 Task: Send an email with the signature Amber Rodriguez with the subject 'Thank you' and the message 'I appreciate your time and attention to this matter.' from softage.1@softage.net to softage.10@softage.net with an attached document Statement_of_work.docx and move the email from Sent Items to the folder Photos
Action: Mouse moved to (82, 122)
Screenshot: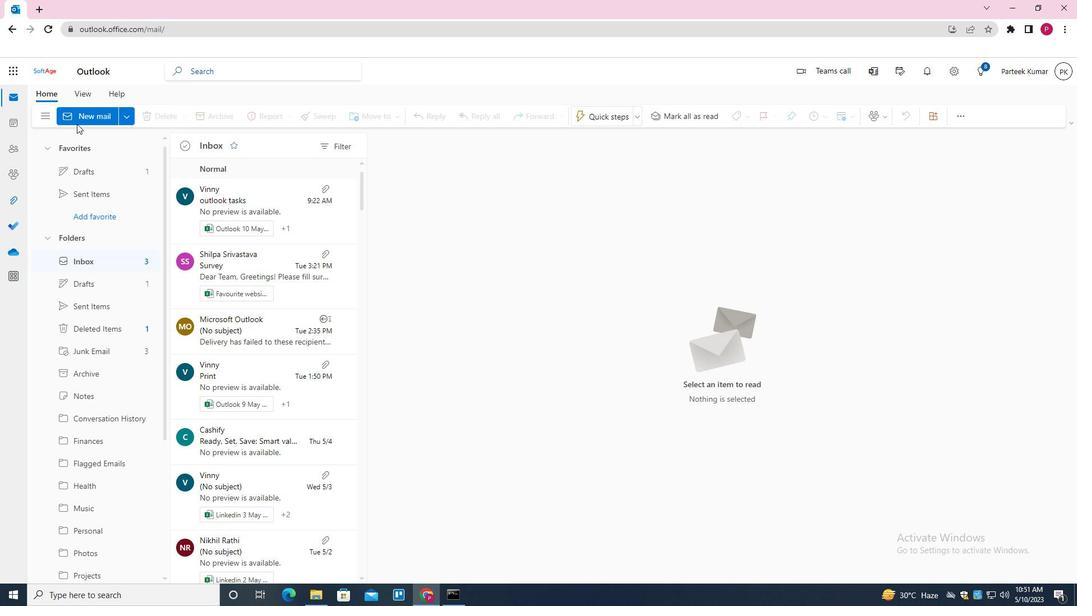 
Action: Mouse pressed left at (82, 122)
Screenshot: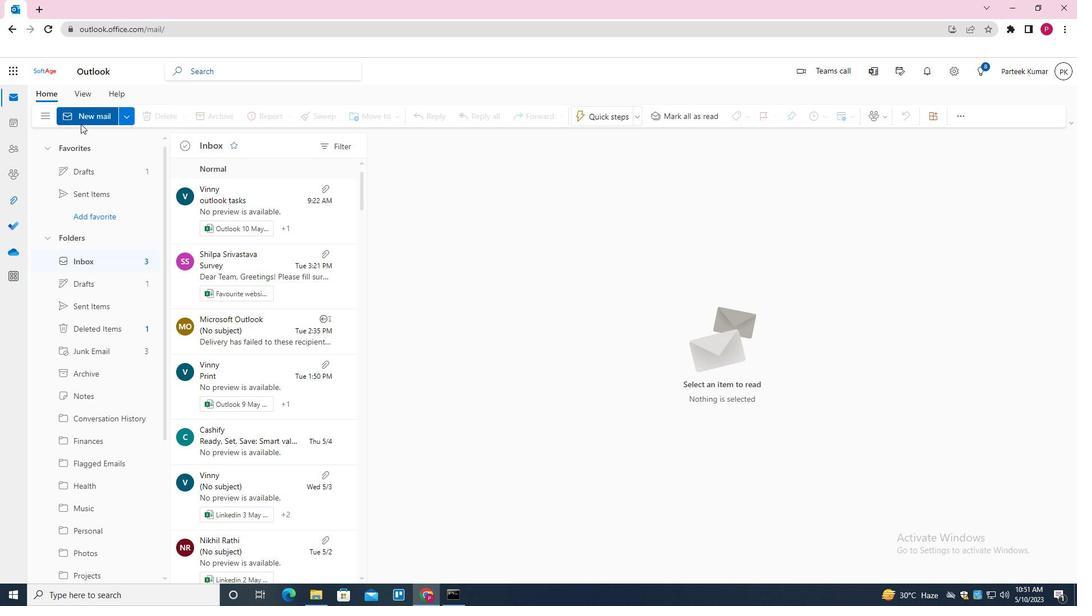 
Action: Mouse moved to (430, 273)
Screenshot: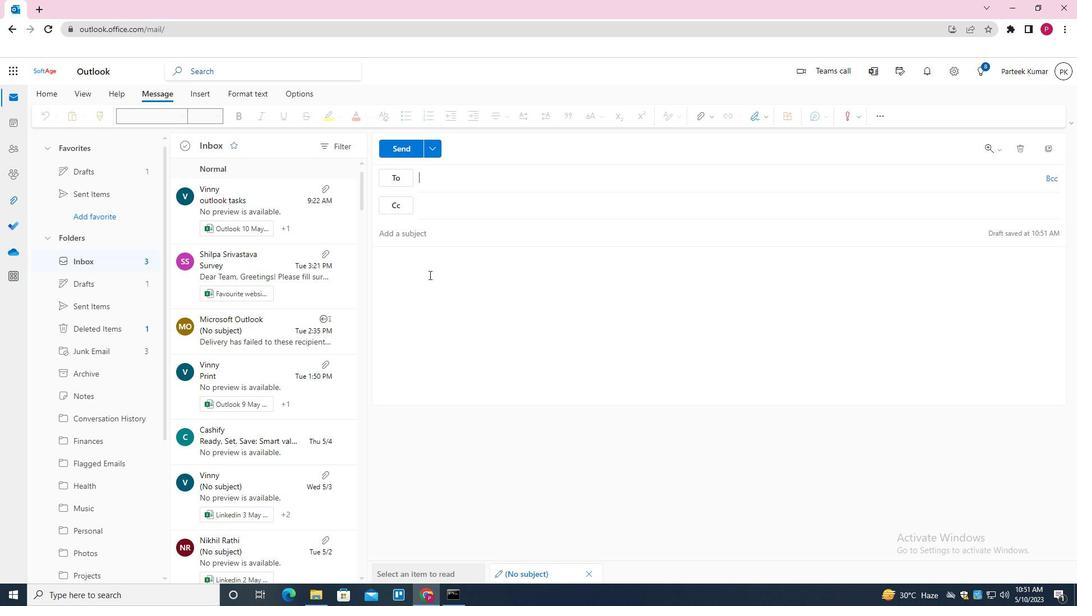 
Action: Mouse pressed left at (430, 273)
Screenshot: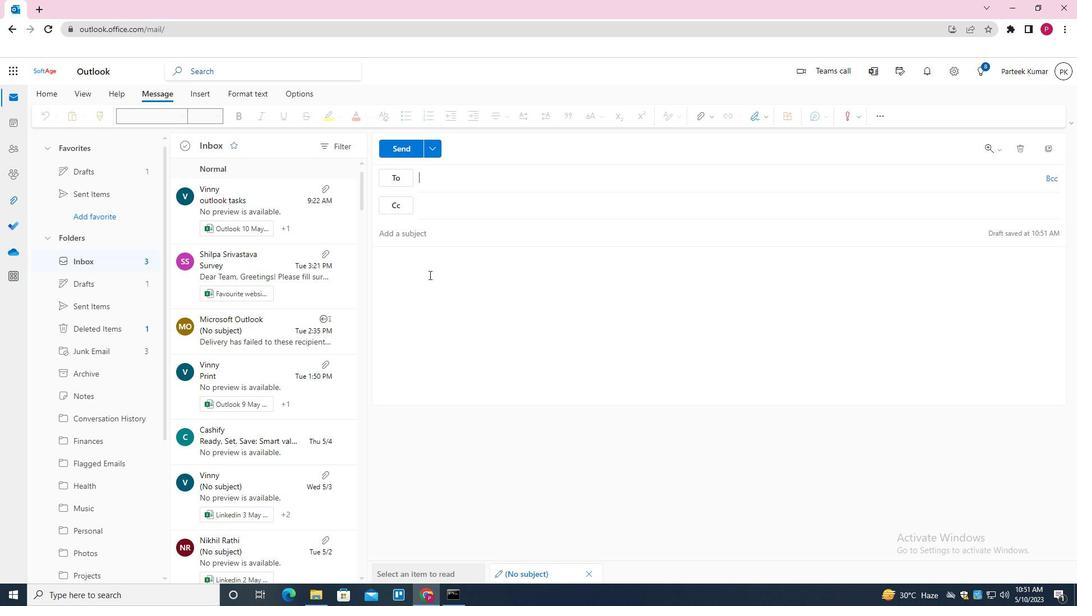 
Action: Mouse moved to (763, 116)
Screenshot: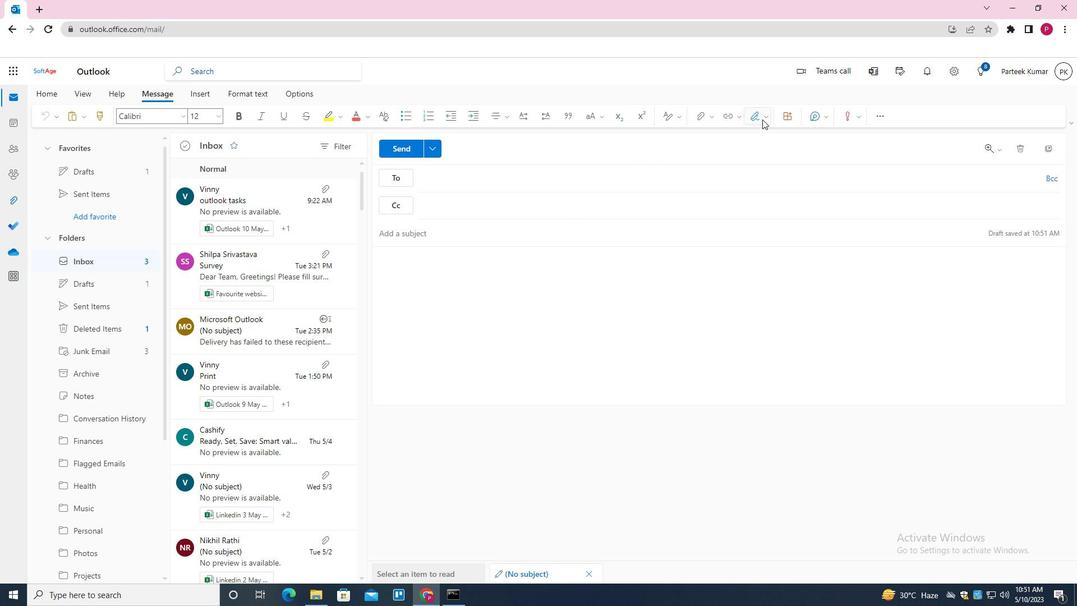
Action: Mouse pressed left at (763, 116)
Screenshot: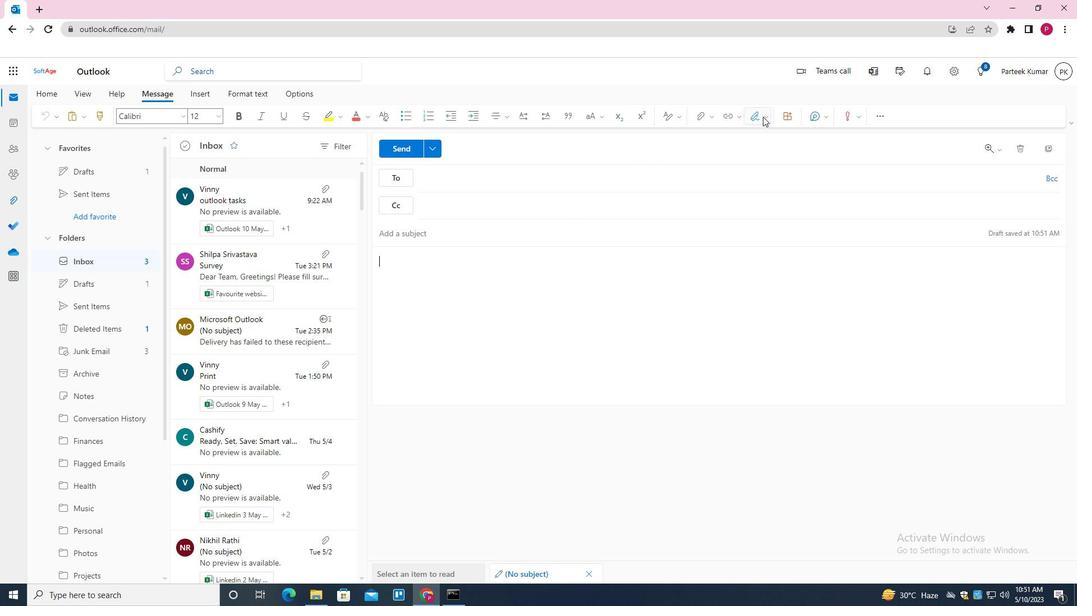
Action: Mouse moved to (727, 308)
Screenshot: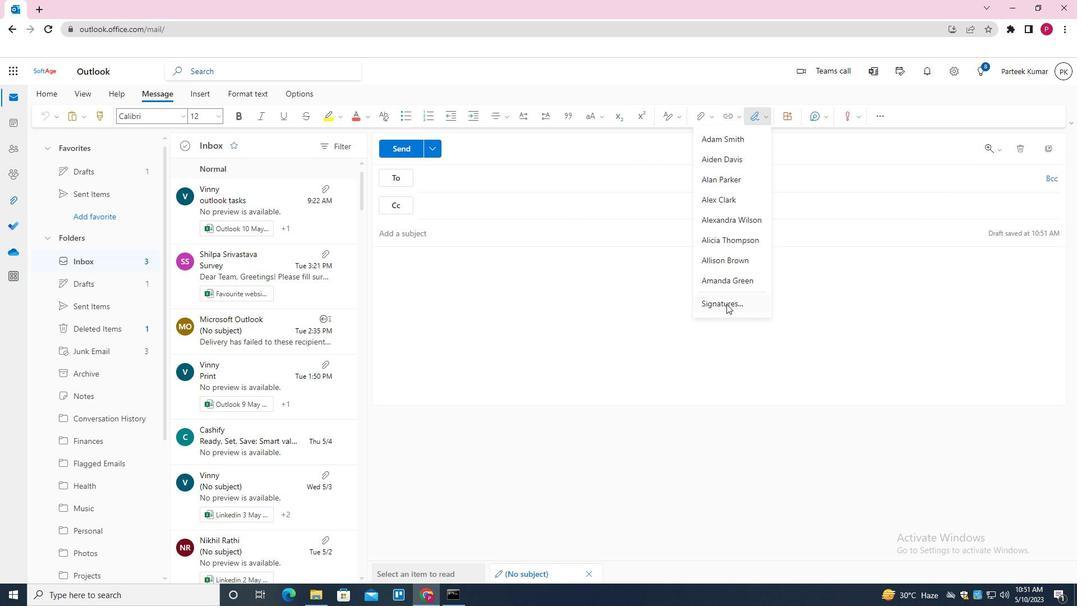 
Action: Mouse pressed left at (727, 308)
Screenshot: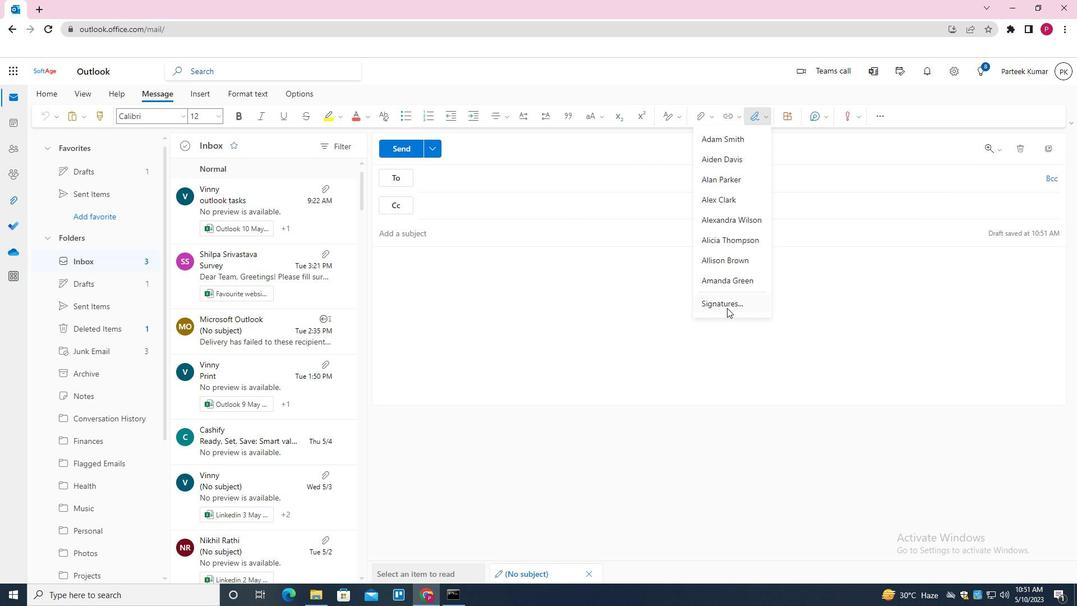 
Action: Mouse moved to (459, 183)
Screenshot: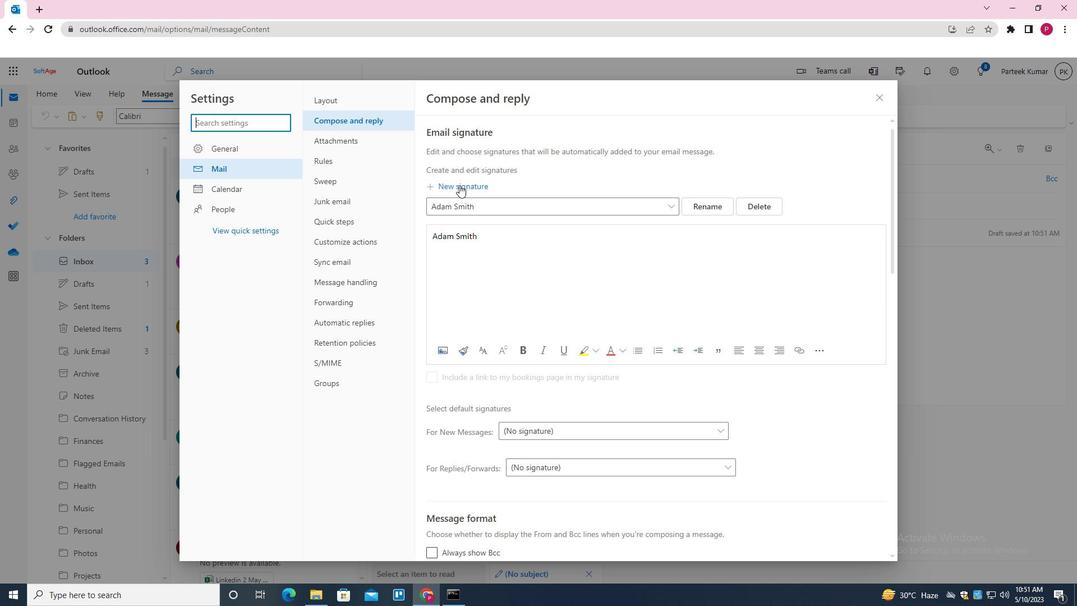 
Action: Mouse pressed left at (459, 183)
Screenshot: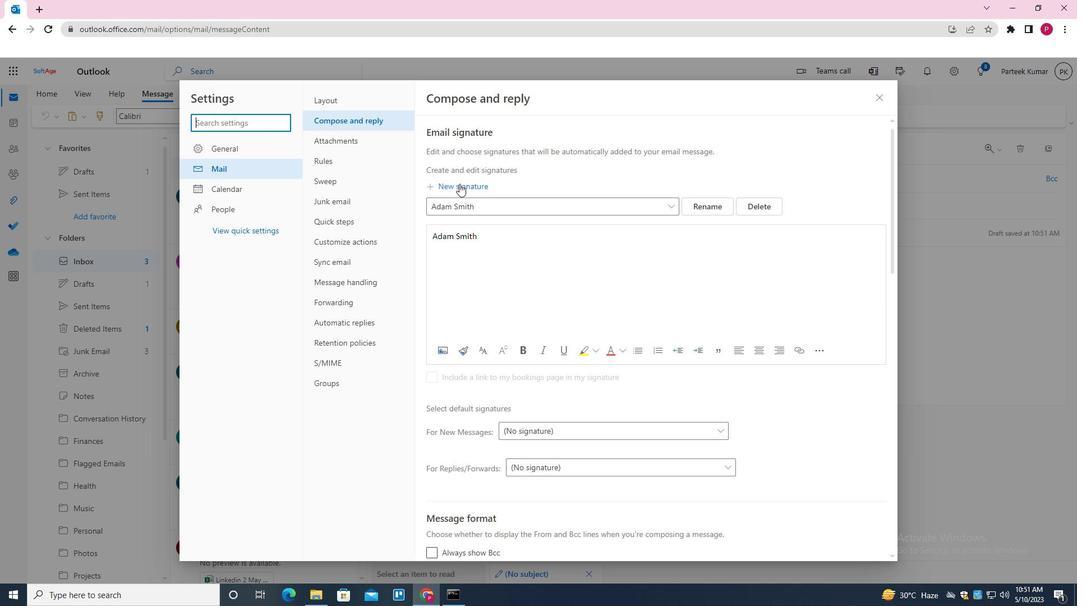 
Action: Mouse moved to (475, 202)
Screenshot: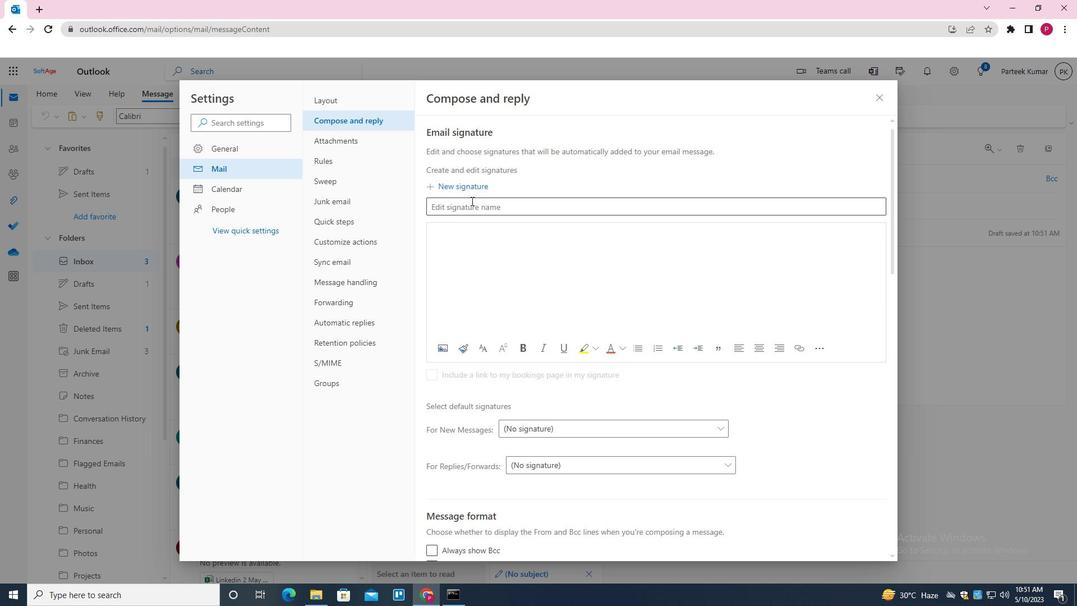 
Action: Mouse pressed left at (475, 202)
Screenshot: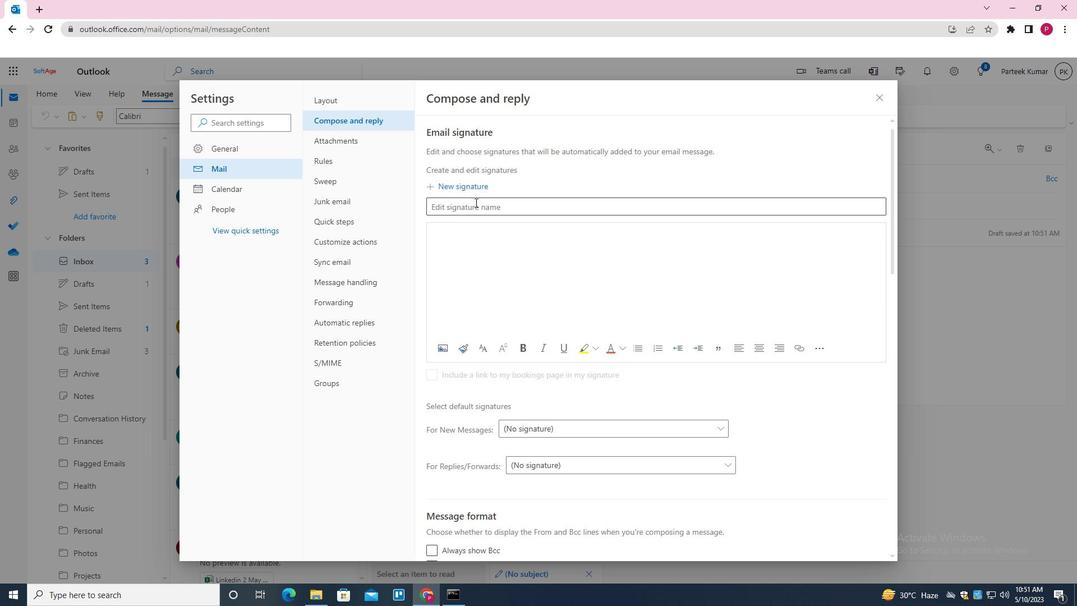
Action: Key pressed <Key.shift>ANM<Key.backspace><Key.backspace>MBER<Key.space><Key.shift><Key.shift><Key.shift><Key.shift><Key.shift><Key.shift><Key.shift><Key.shift>RODRIGUEZ
Screenshot: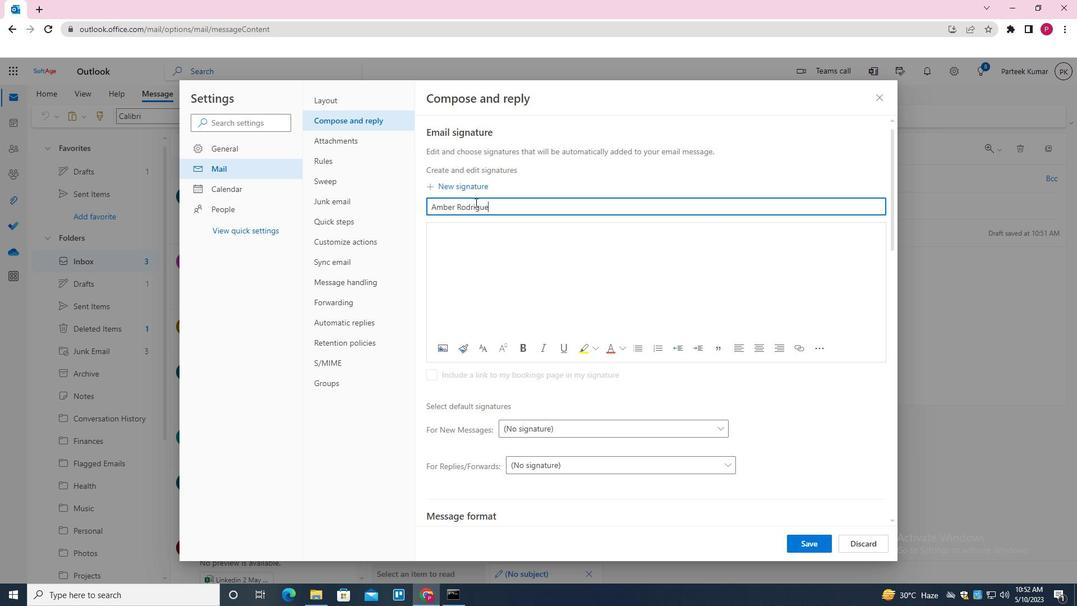 
Action: Mouse moved to (470, 254)
Screenshot: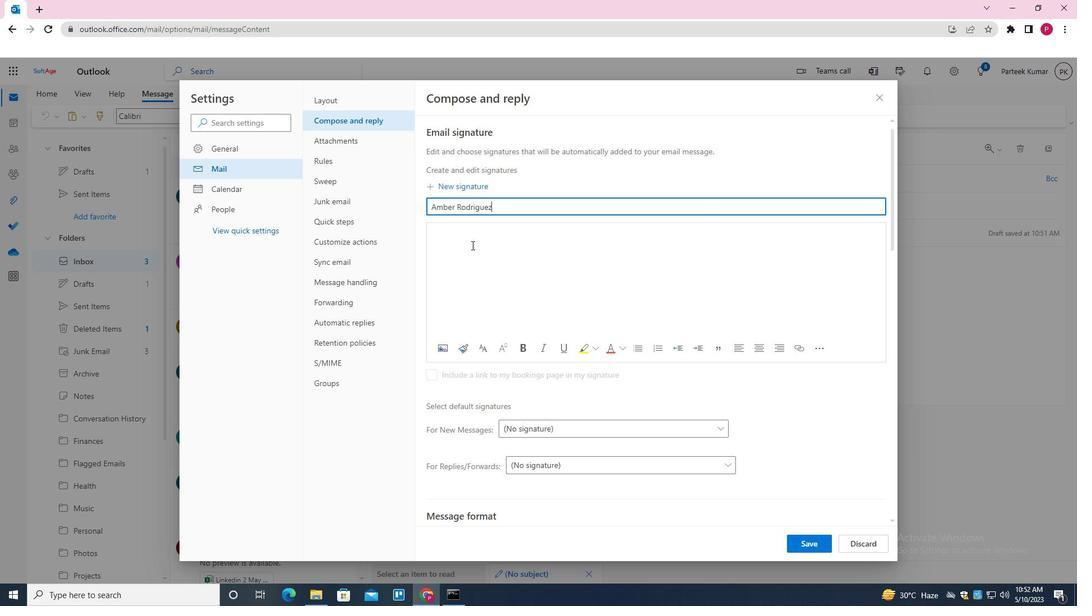 
Action: Mouse pressed left at (470, 254)
Screenshot: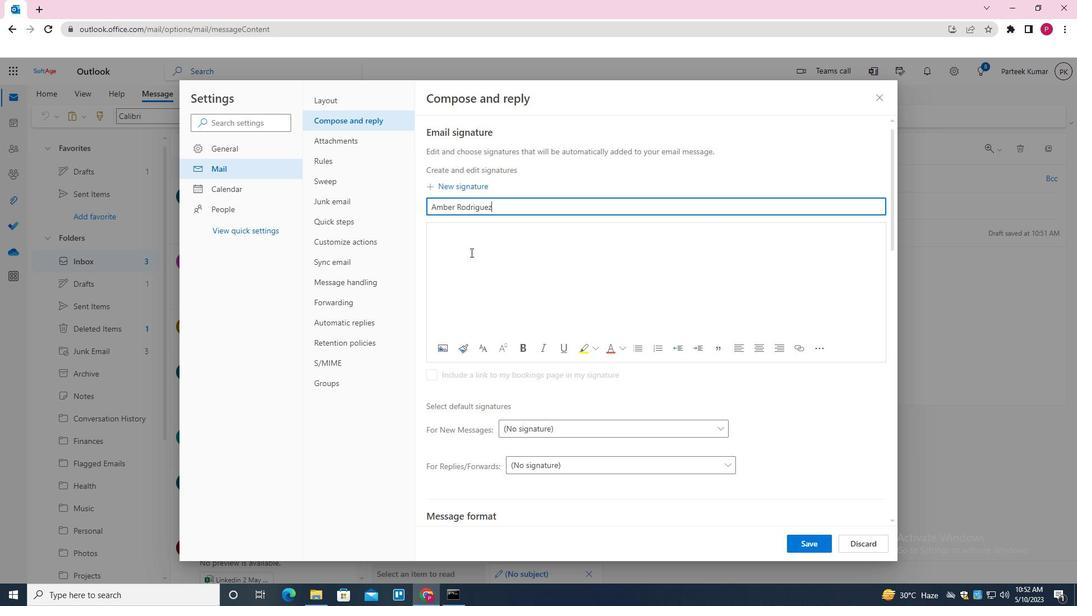 
Action: Key pressed <Key.shift>AMBER<Key.space><Key.shift>RODRIGUEX<Key.backspace>Z
Screenshot: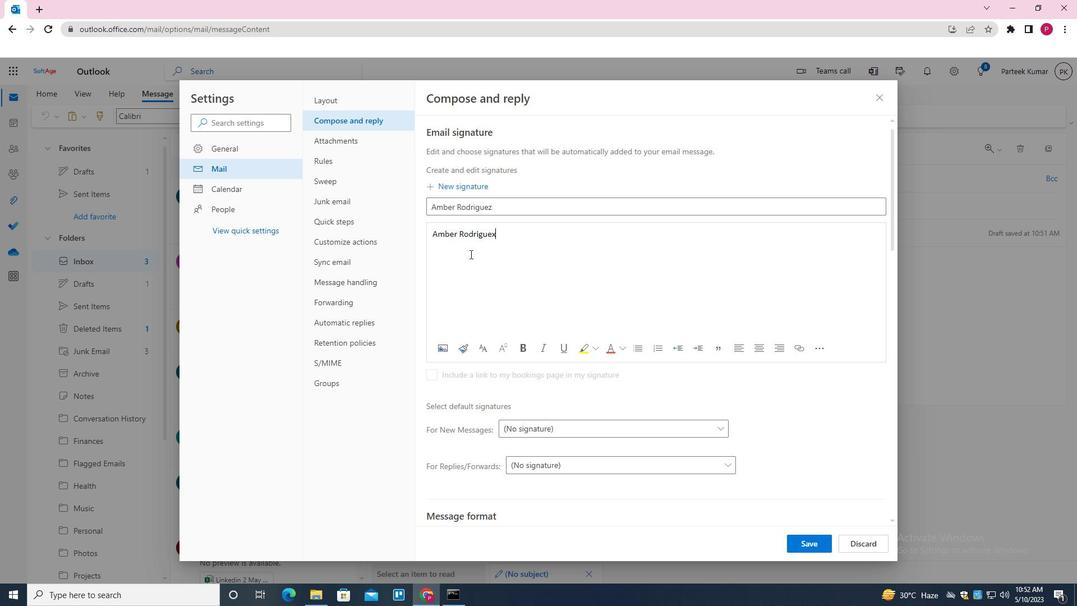 
Action: Mouse moved to (811, 549)
Screenshot: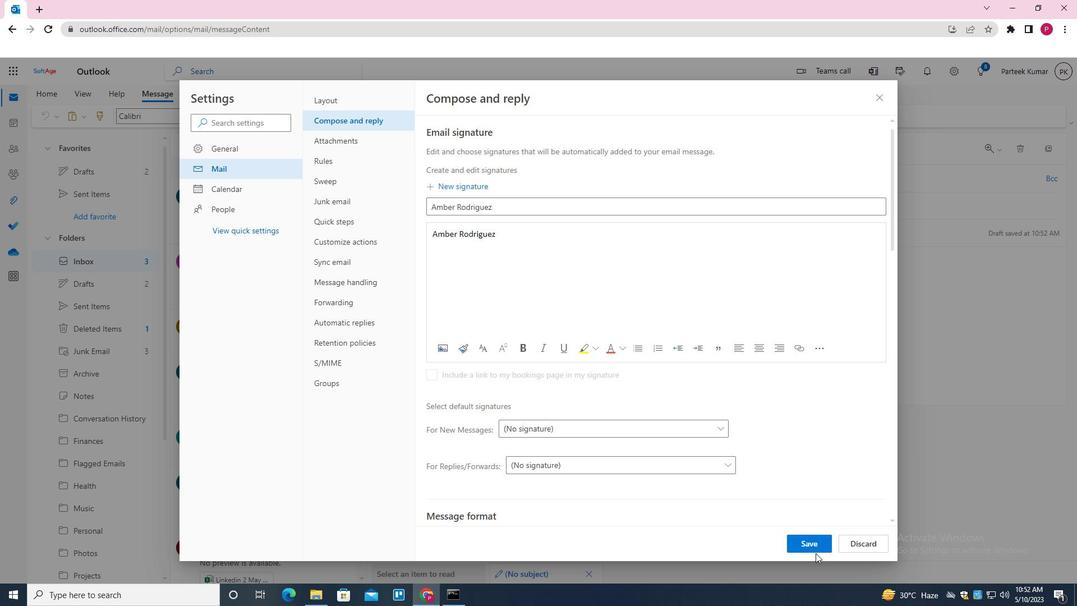 
Action: Mouse pressed left at (811, 549)
Screenshot: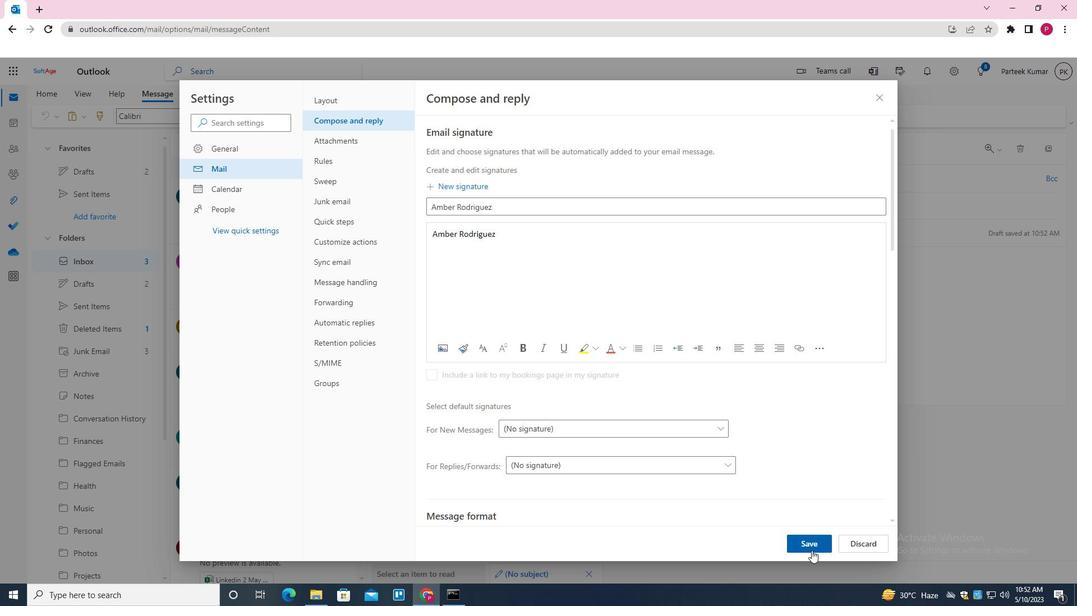 
Action: Mouse moved to (882, 96)
Screenshot: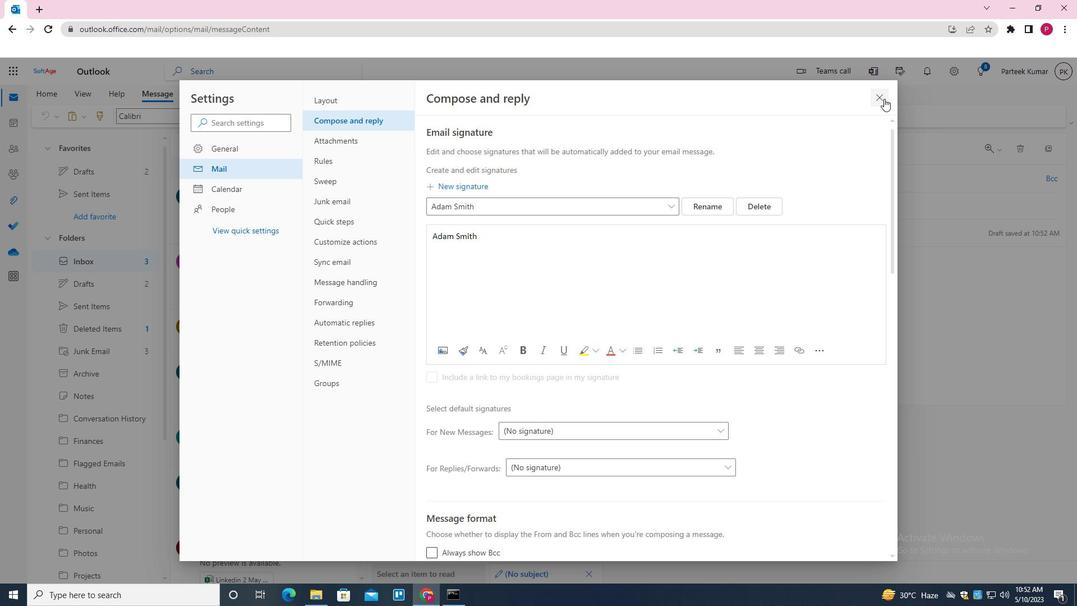 
Action: Mouse pressed left at (882, 96)
Screenshot: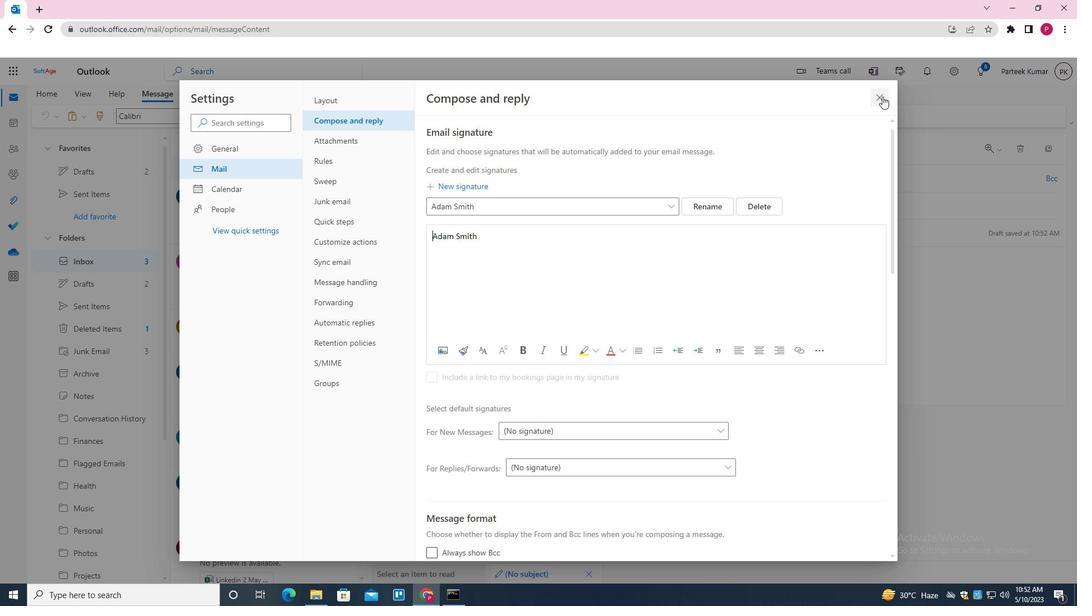 
Action: Mouse moved to (581, 262)
Screenshot: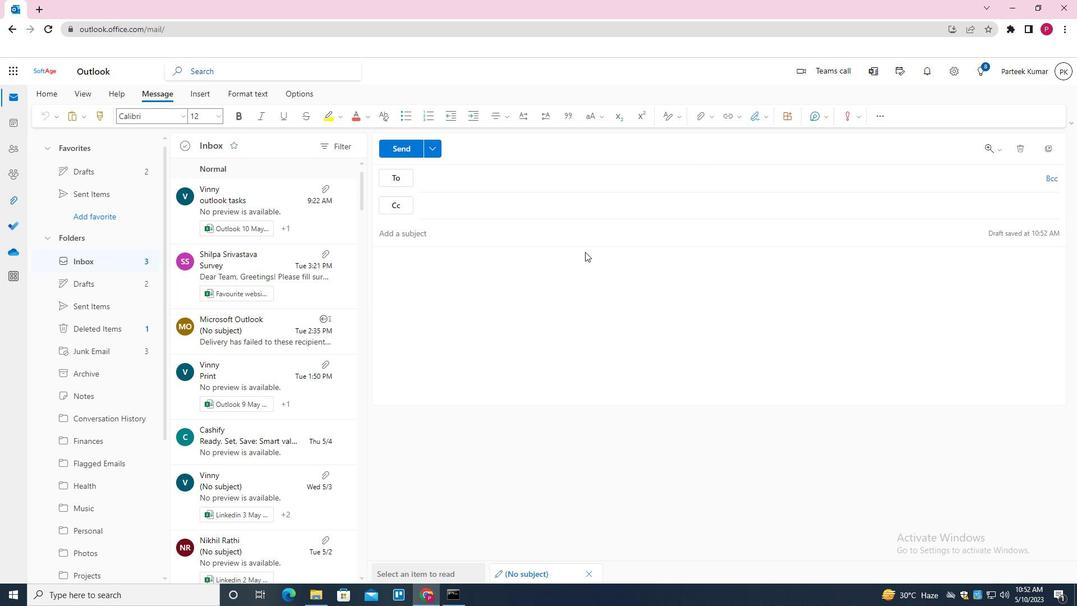 
Action: Mouse pressed left at (581, 262)
Screenshot: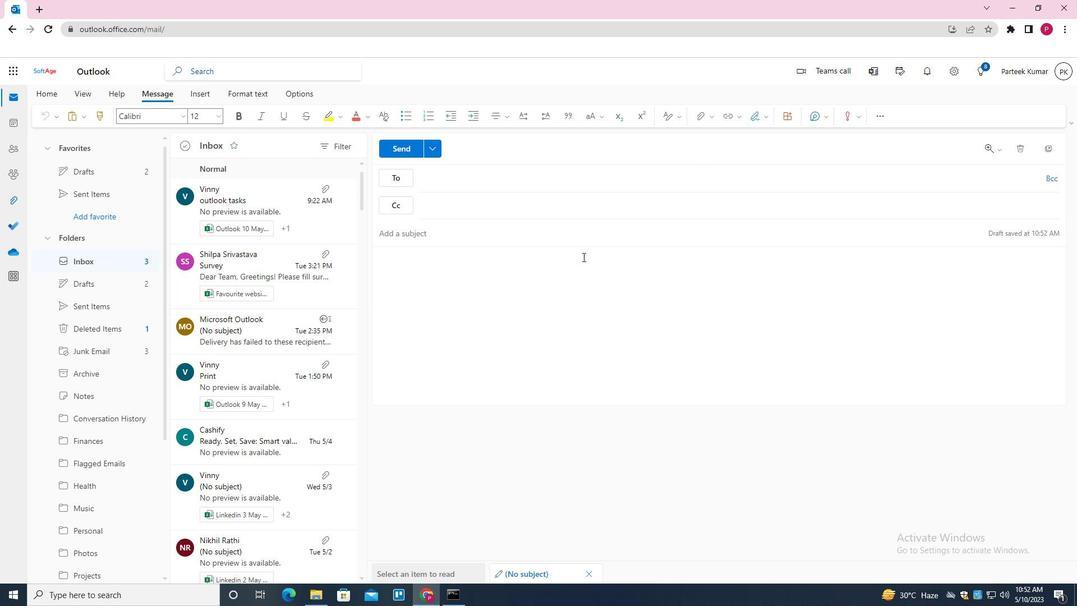 
Action: Mouse moved to (765, 118)
Screenshot: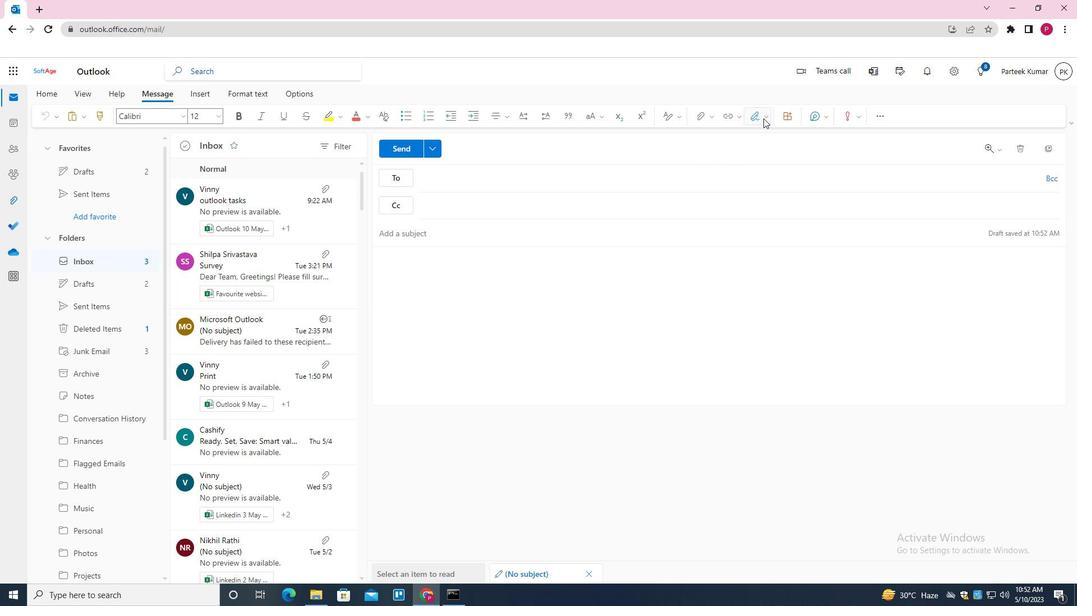 
Action: Mouse pressed left at (765, 118)
Screenshot: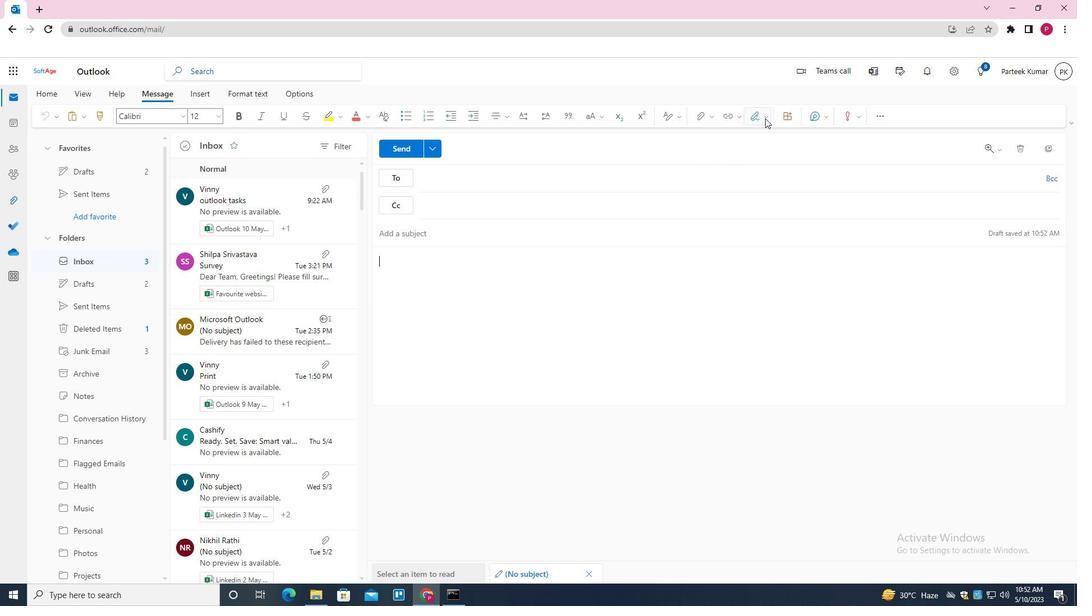
Action: Mouse moved to (726, 299)
Screenshot: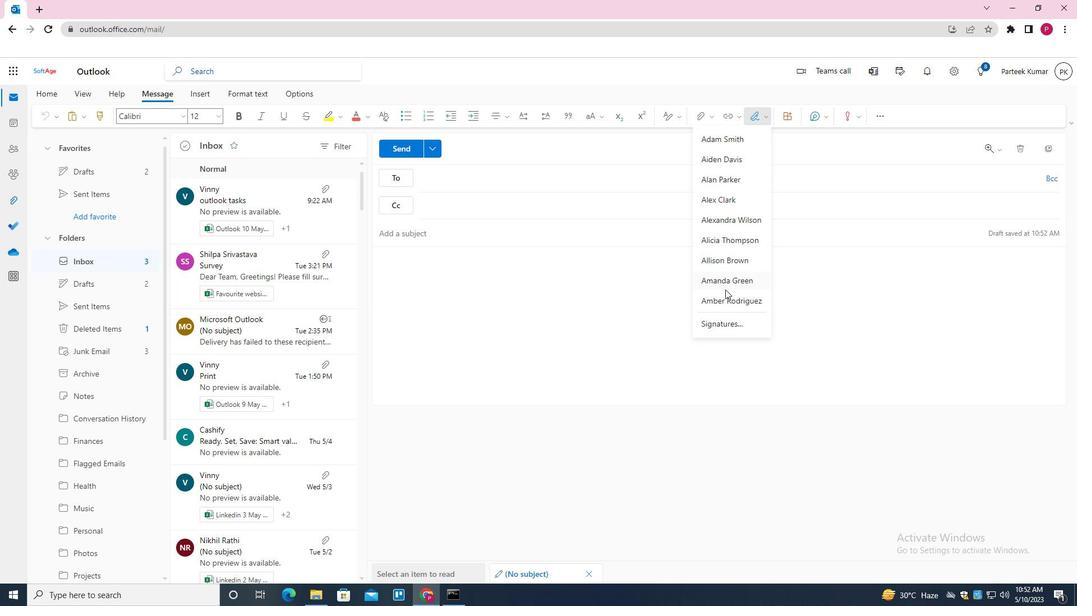 
Action: Mouse pressed left at (726, 299)
Screenshot: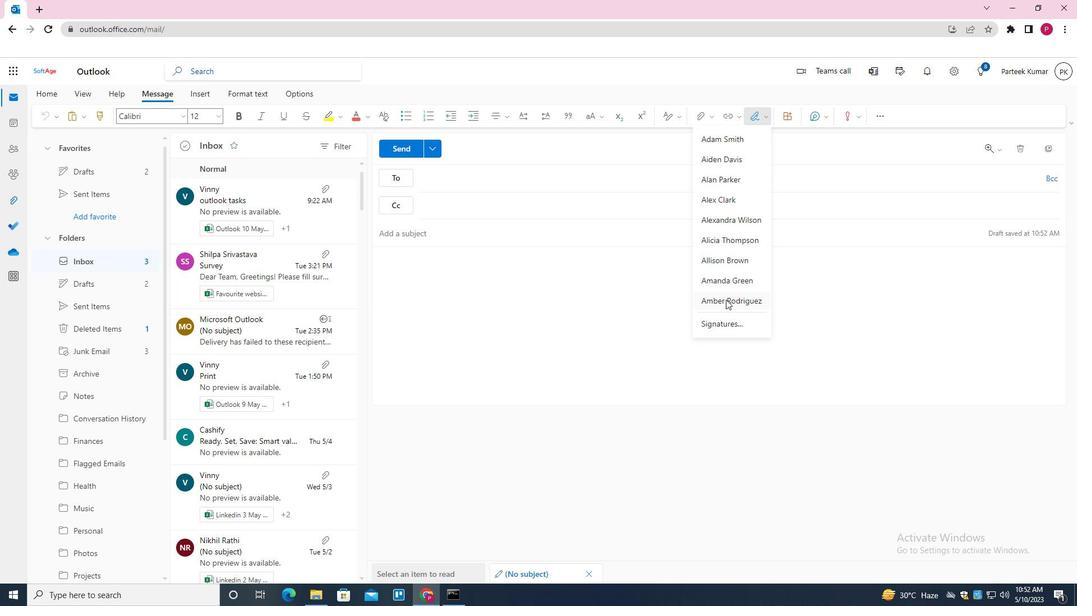 
Action: Mouse moved to (454, 231)
Screenshot: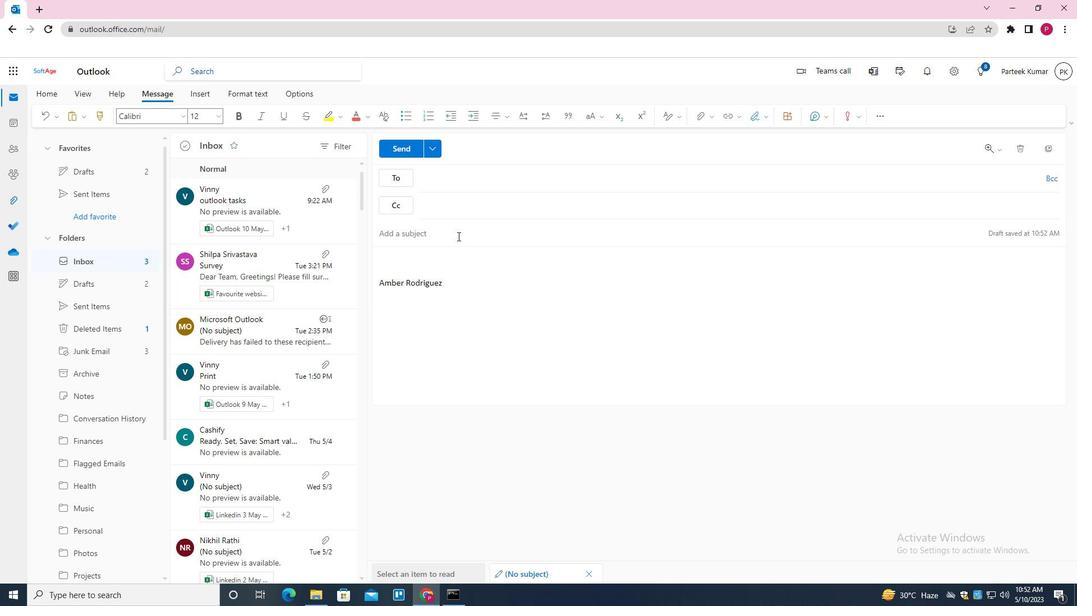
Action: Mouse pressed left at (454, 231)
Screenshot: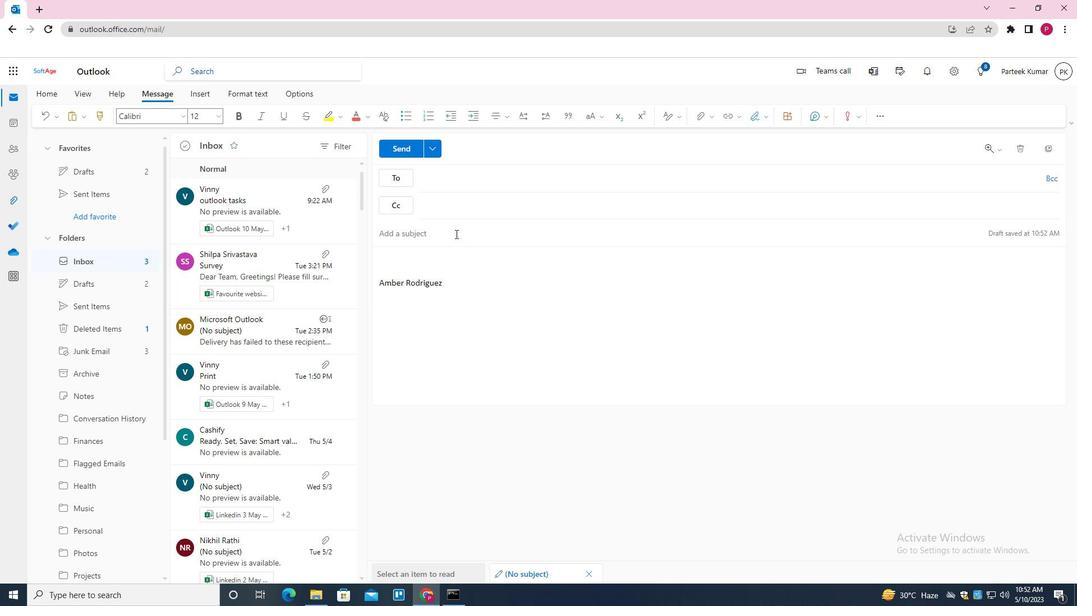 
Action: Key pressed <Key.shift>THANK<Key.space>YOU
Screenshot: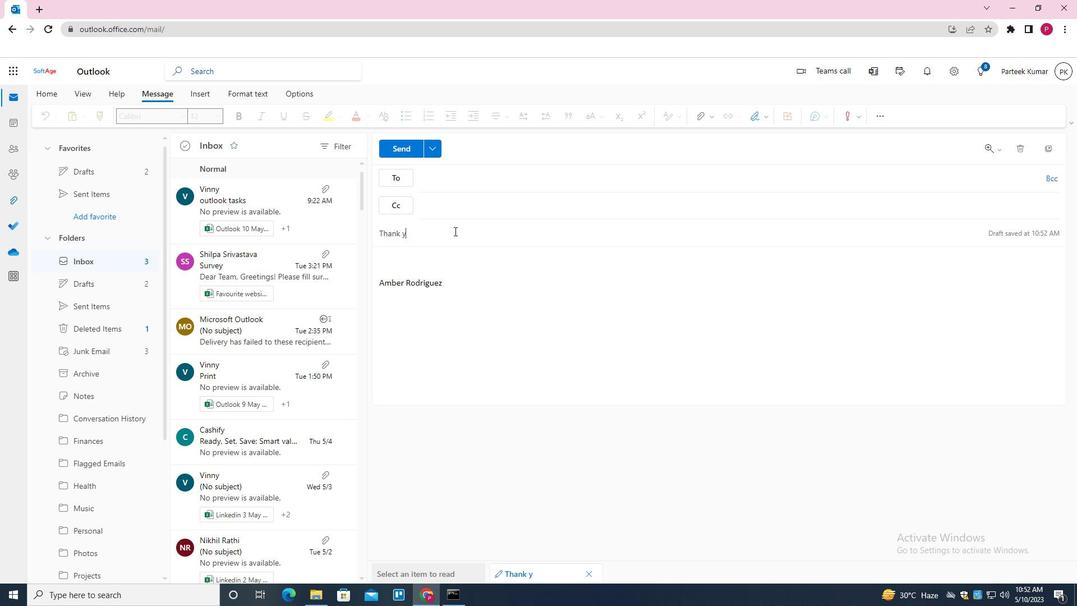 
Action: Mouse moved to (443, 261)
Screenshot: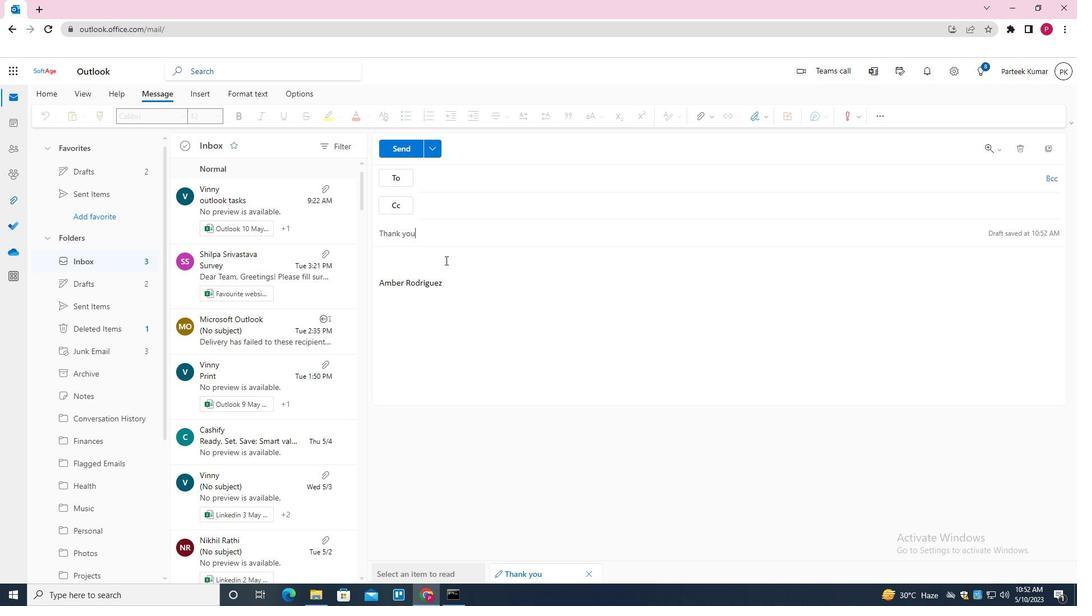 
Action: Mouse pressed left at (443, 261)
Screenshot: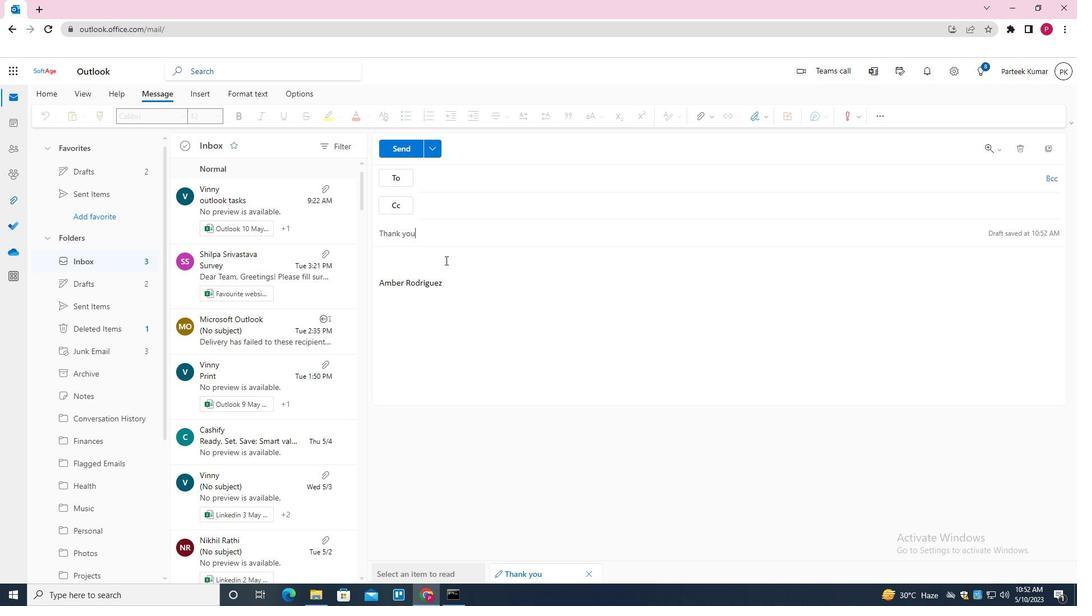 
Action: Key pressed <Key.shift>I<Key.space>APPRECIATE<Key.space>YOUR<Key.space>TIME<Key.space>AND<Key.space>ATTEB<Key.backspace>NTION<Key.space>TO<Key.space>THIS<Key.space>MATTER<Key.space>
Screenshot: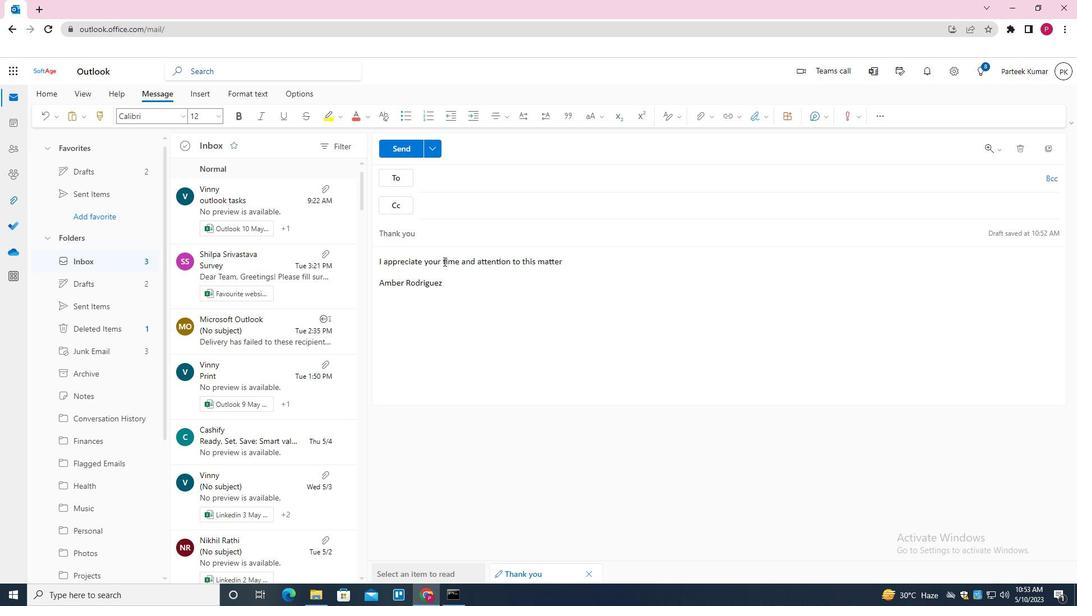 
Action: Mouse moved to (466, 179)
Screenshot: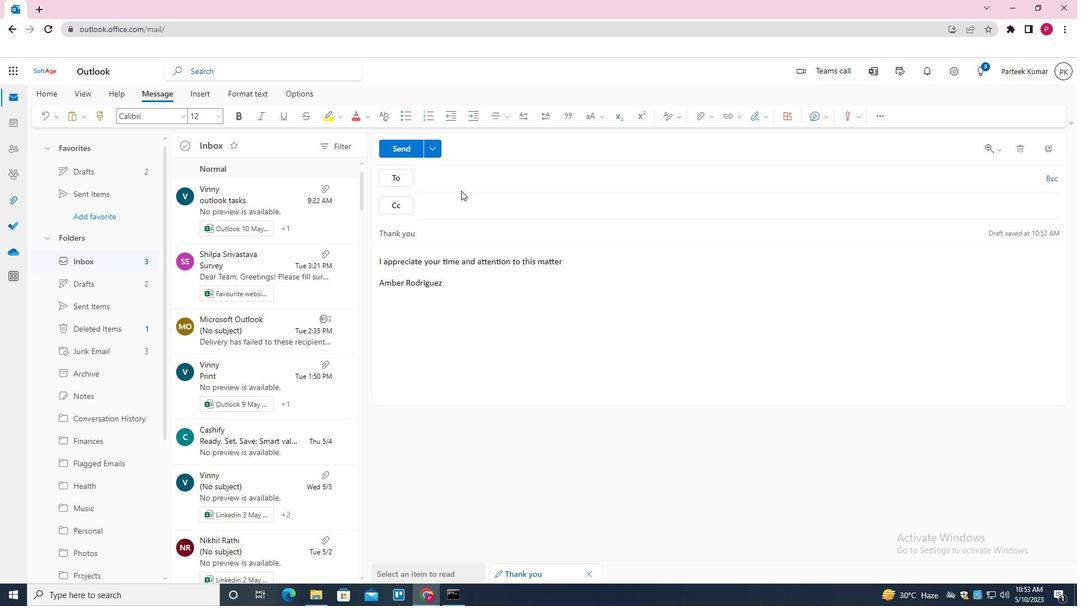 
Action: Mouse pressed left at (466, 179)
Screenshot: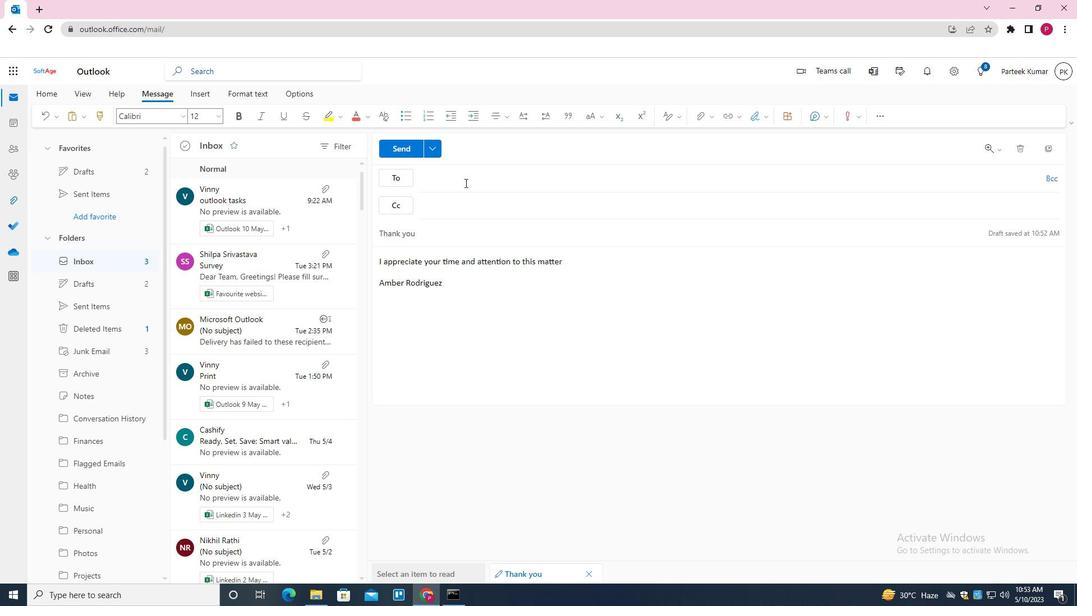 
Action: Key pressed SOFTAGE.10<Key.shift>@SOFTAGE<Key.enter>
Screenshot: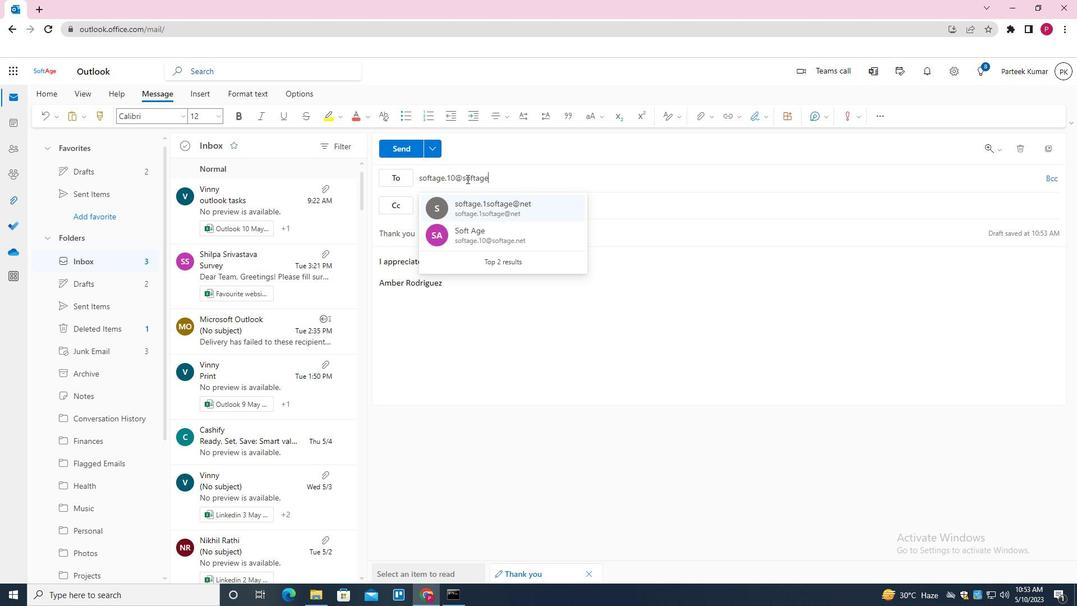 
Action: Mouse moved to (506, 175)
Screenshot: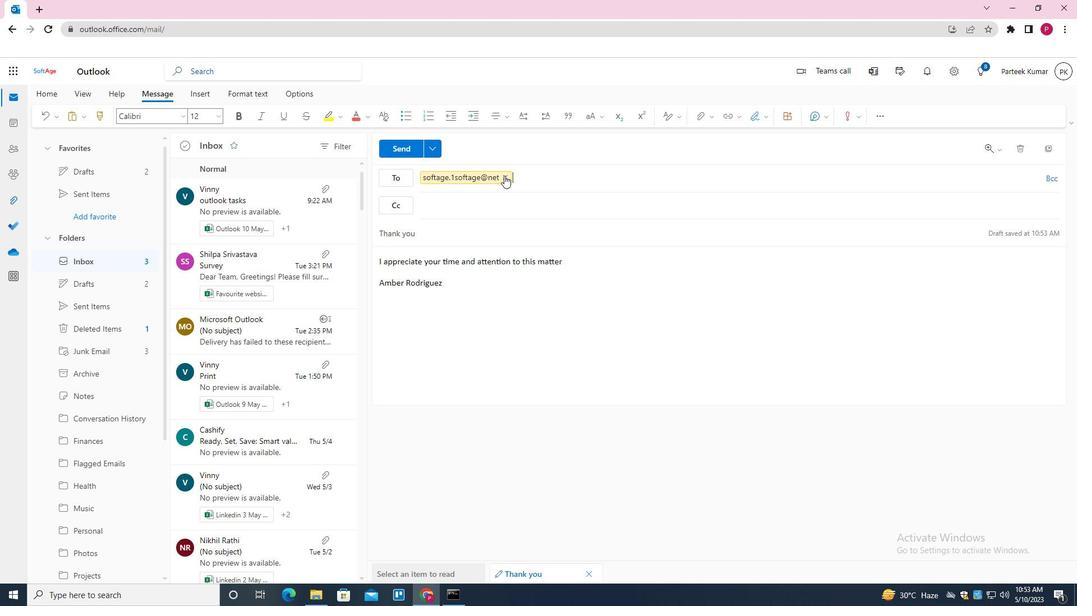 
Action: Mouse pressed left at (506, 175)
Screenshot: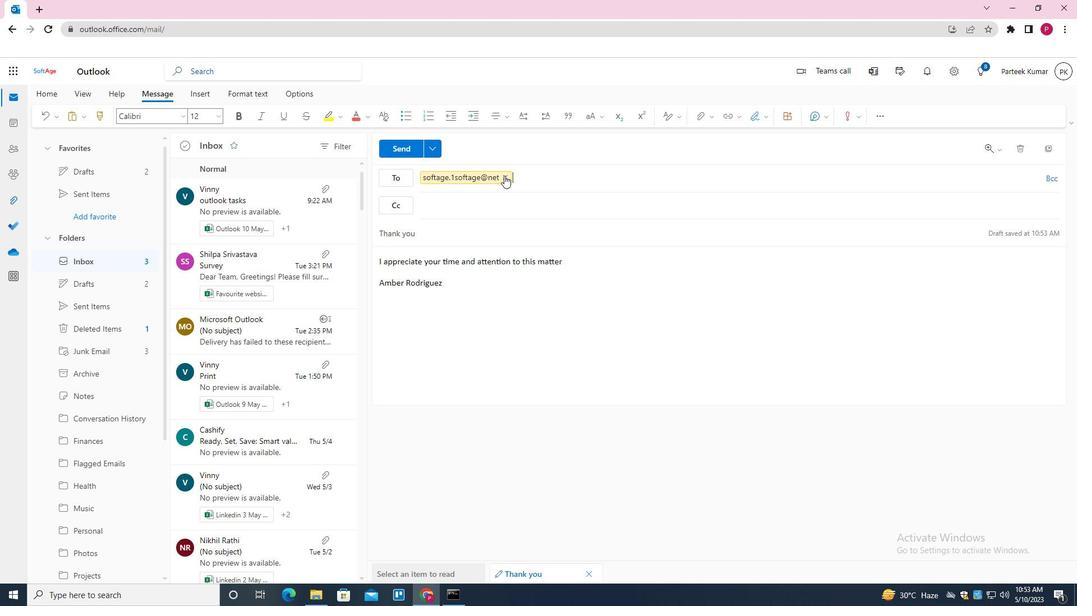 
Action: Mouse moved to (487, 184)
Screenshot: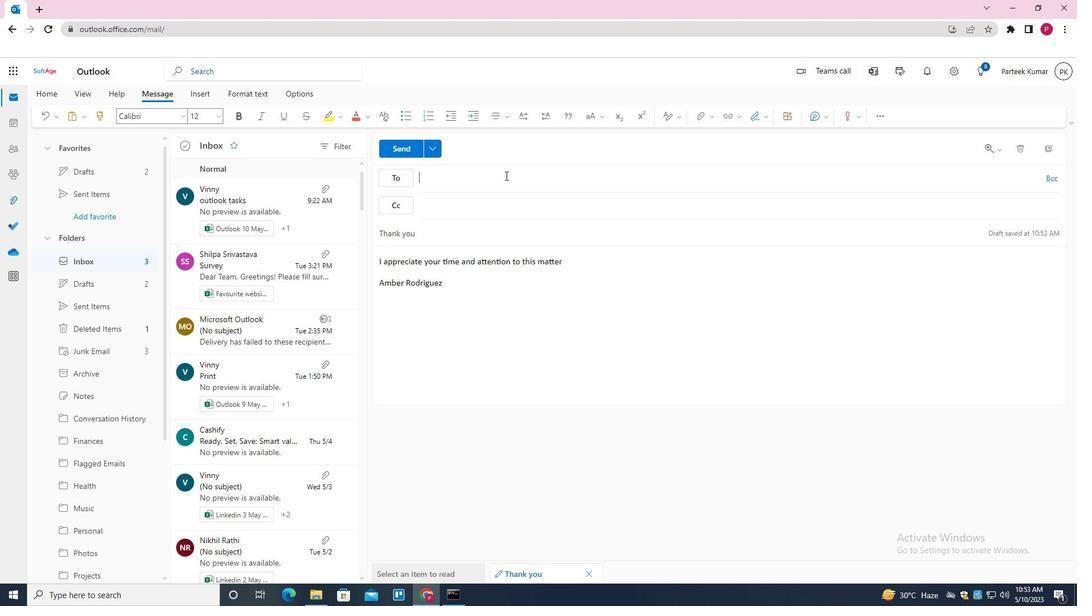 
Action: Key pressed SOFTAGE.10<Key.shift>@SOFTAGE.NET<Key.enter>
Screenshot: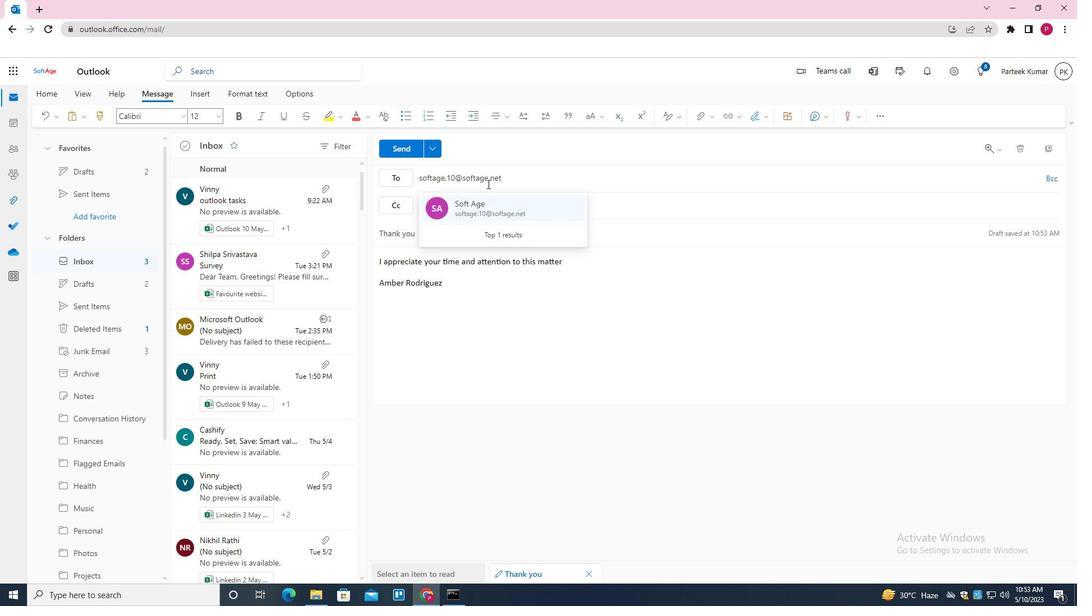 
Action: Mouse moved to (456, 323)
Screenshot: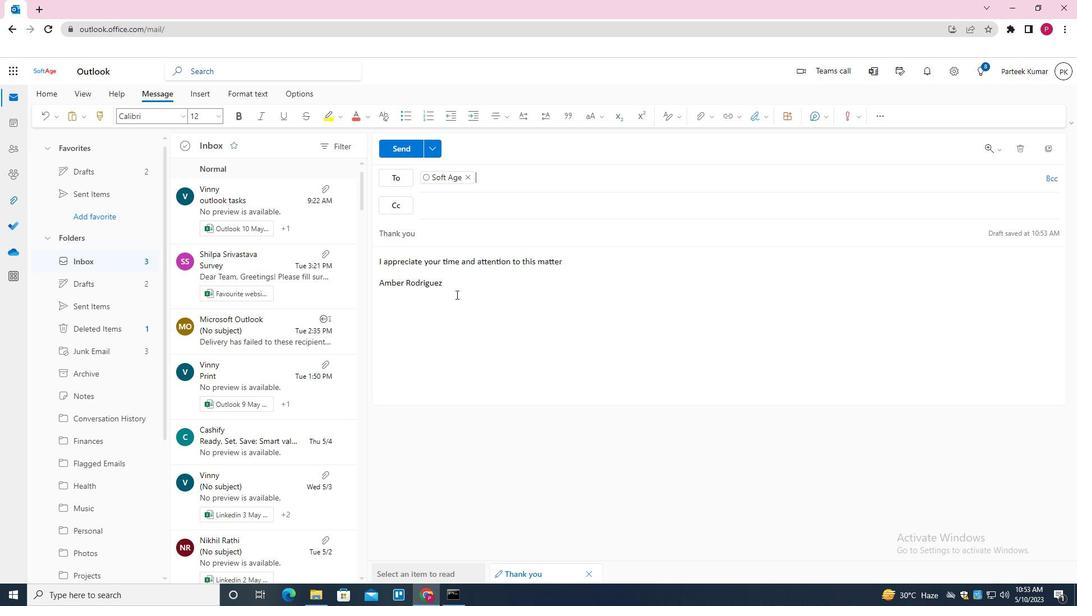
Action: Mouse scrolled (456, 323) with delta (0, 0)
Screenshot: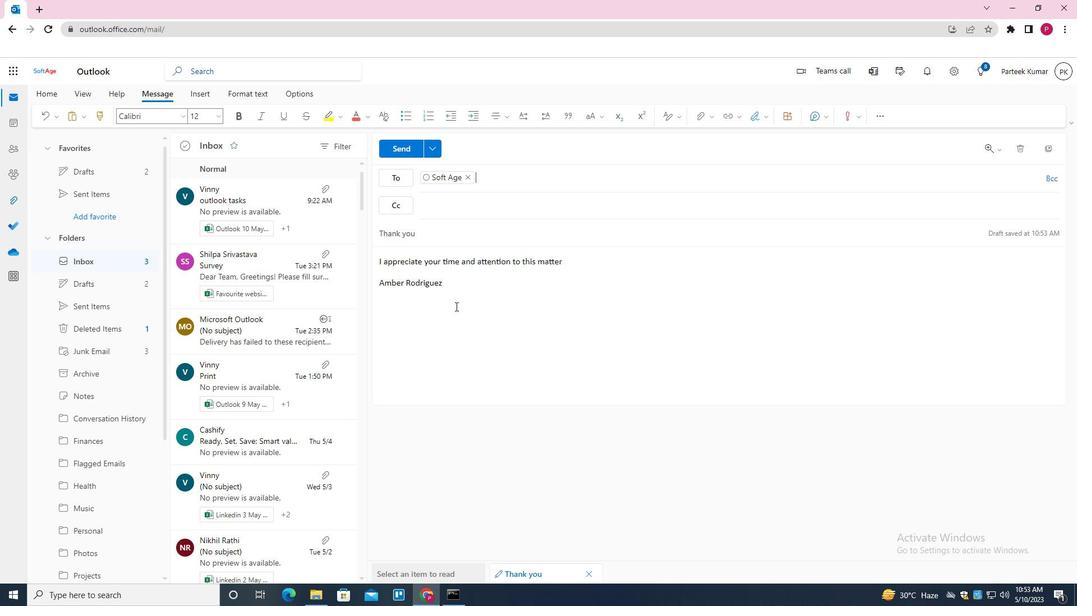 
Action: Mouse moved to (456, 324)
Screenshot: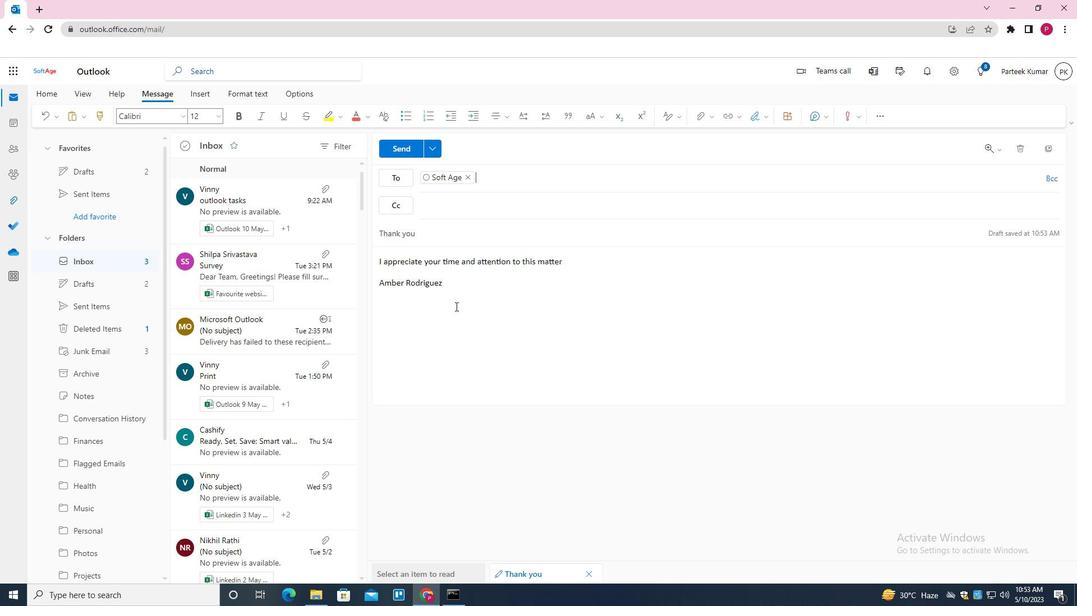 
Action: Mouse scrolled (456, 323) with delta (0, 0)
Screenshot: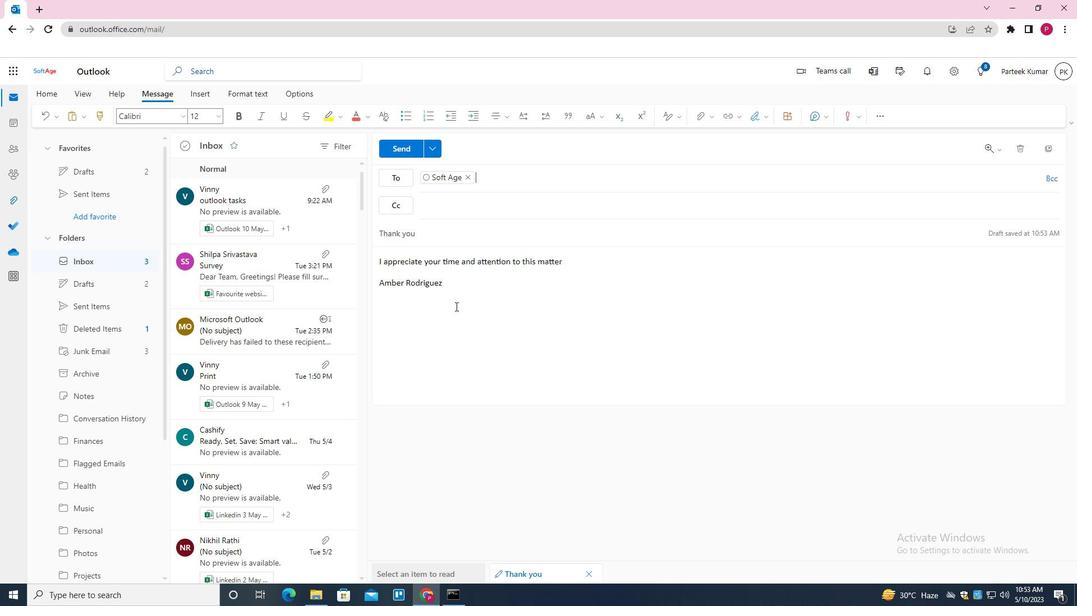 
Action: Mouse moved to (701, 111)
Screenshot: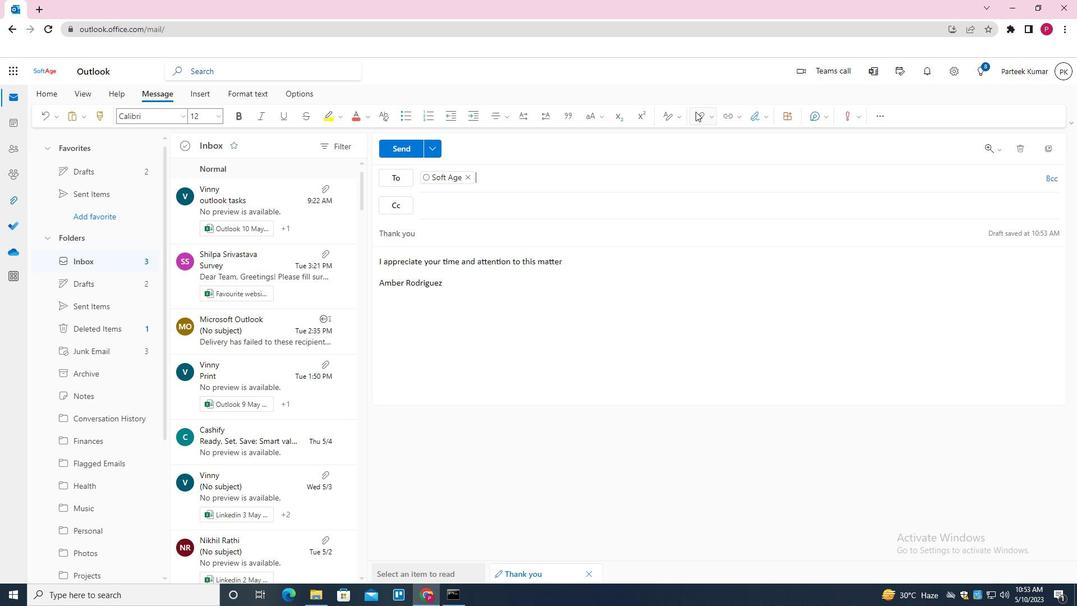 
Action: Mouse pressed left at (701, 111)
Screenshot: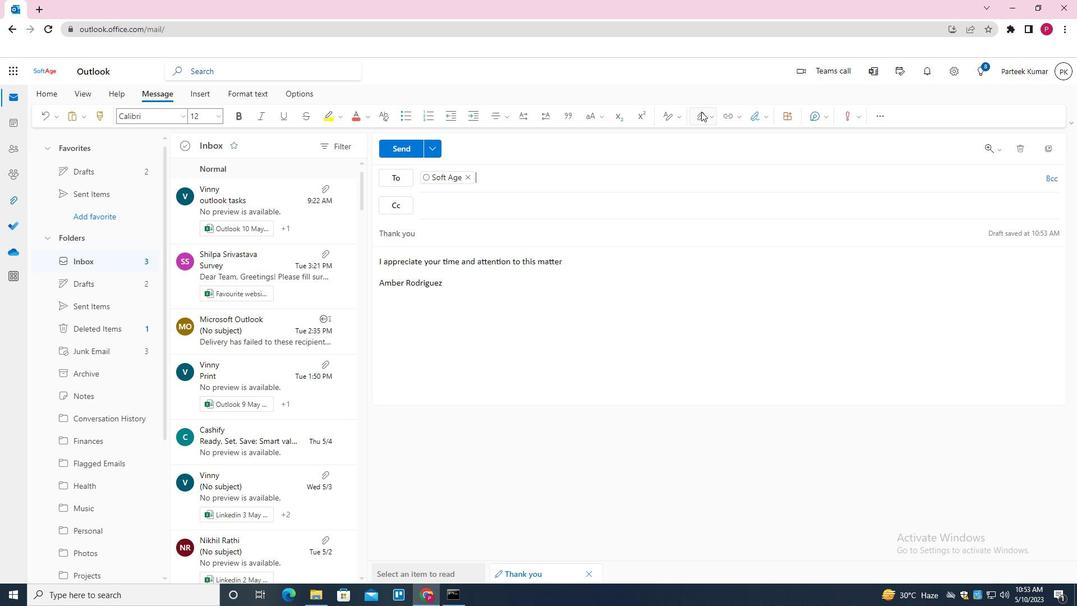 
Action: Mouse moved to (633, 135)
Screenshot: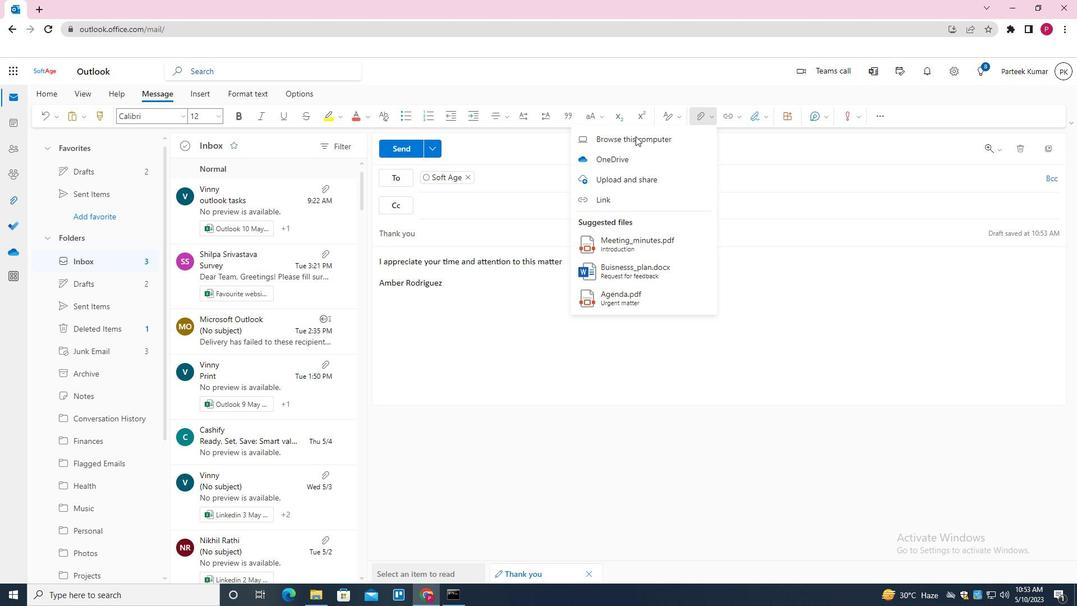 
Action: Mouse pressed left at (633, 135)
Screenshot: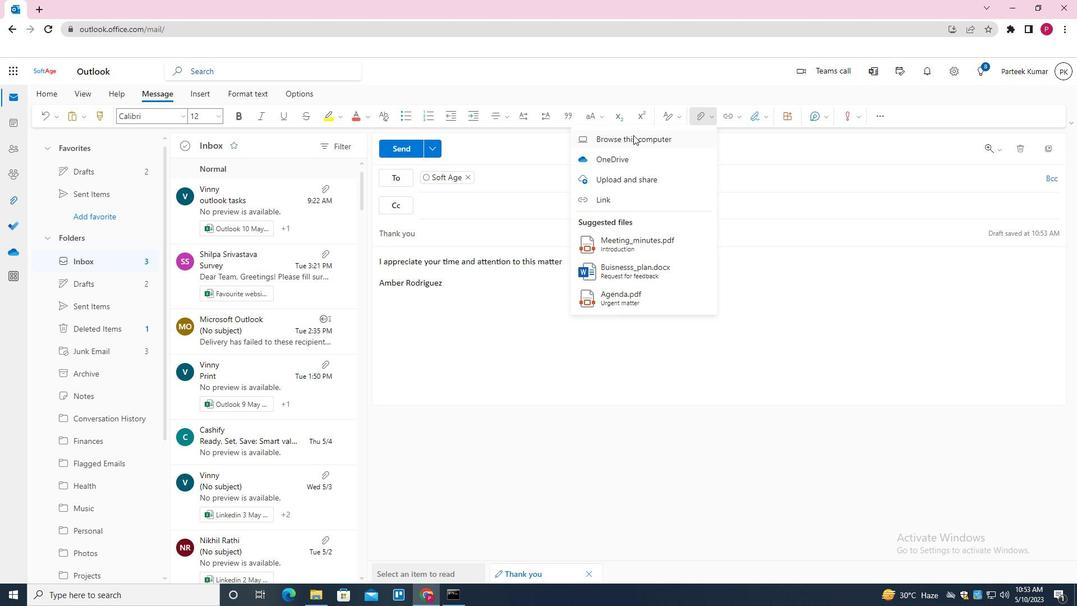 
Action: Mouse moved to (217, 96)
Screenshot: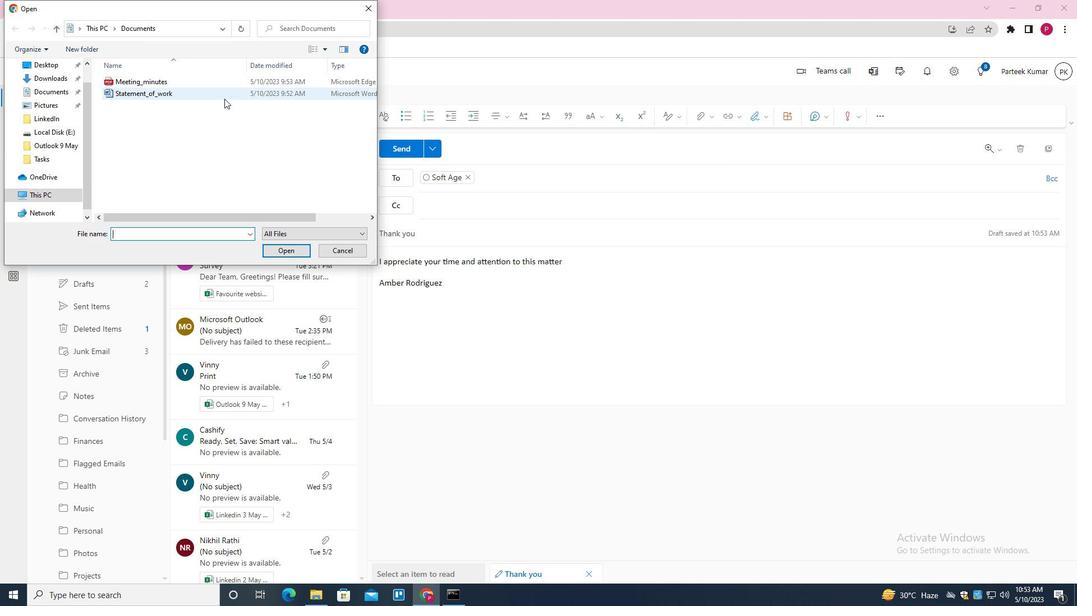 
Action: Mouse pressed left at (217, 96)
Screenshot: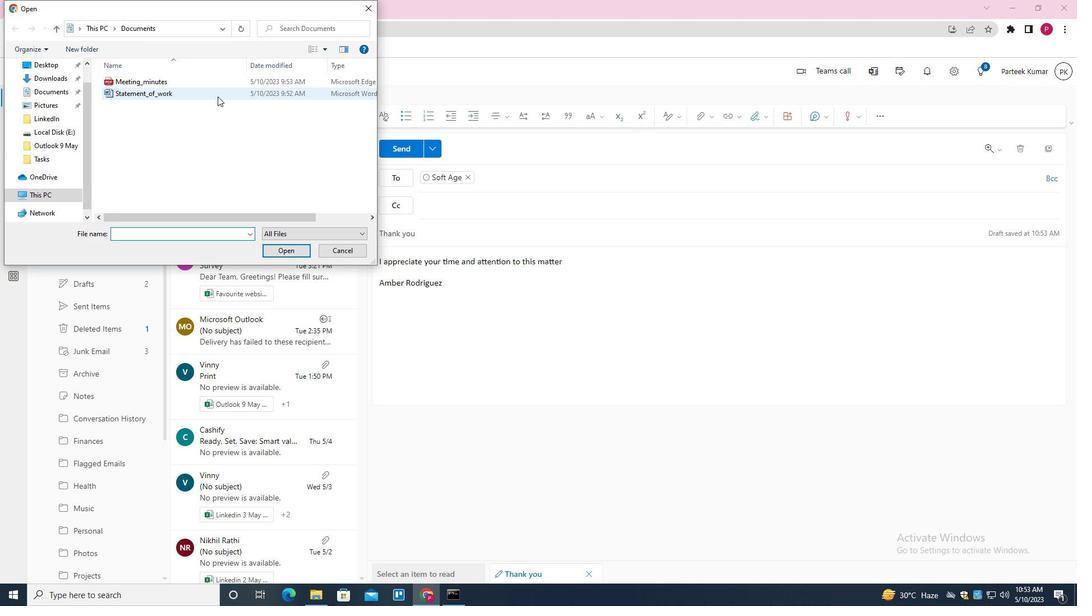 
Action: Mouse moved to (283, 256)
Screenshot: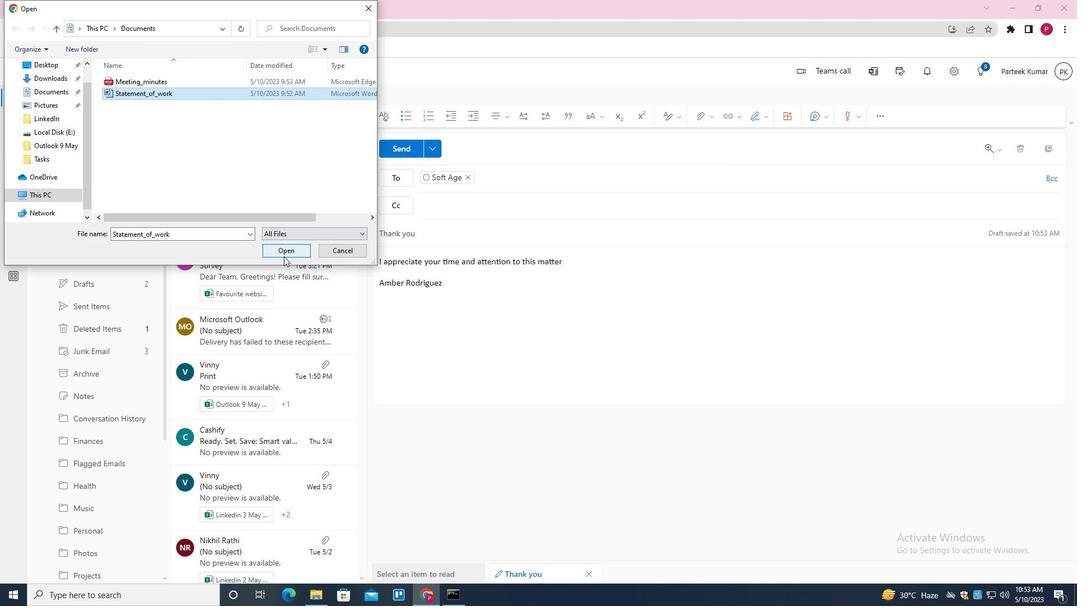 
Action: Mouse pressed left at (283, 256)
Screenshot: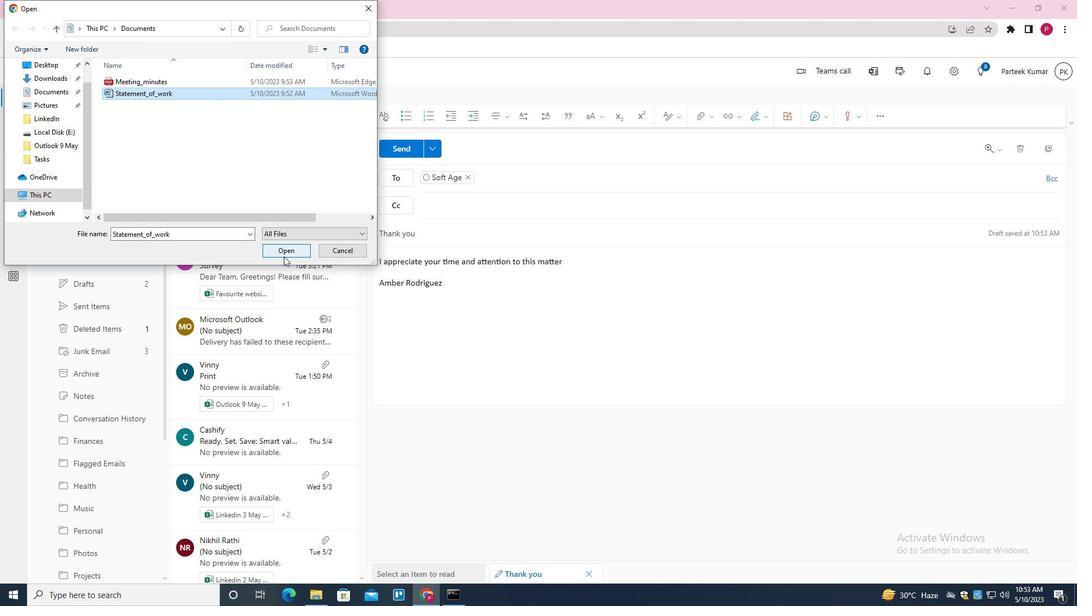 
Action: Mouse moved to (405, 153)
Screenshot: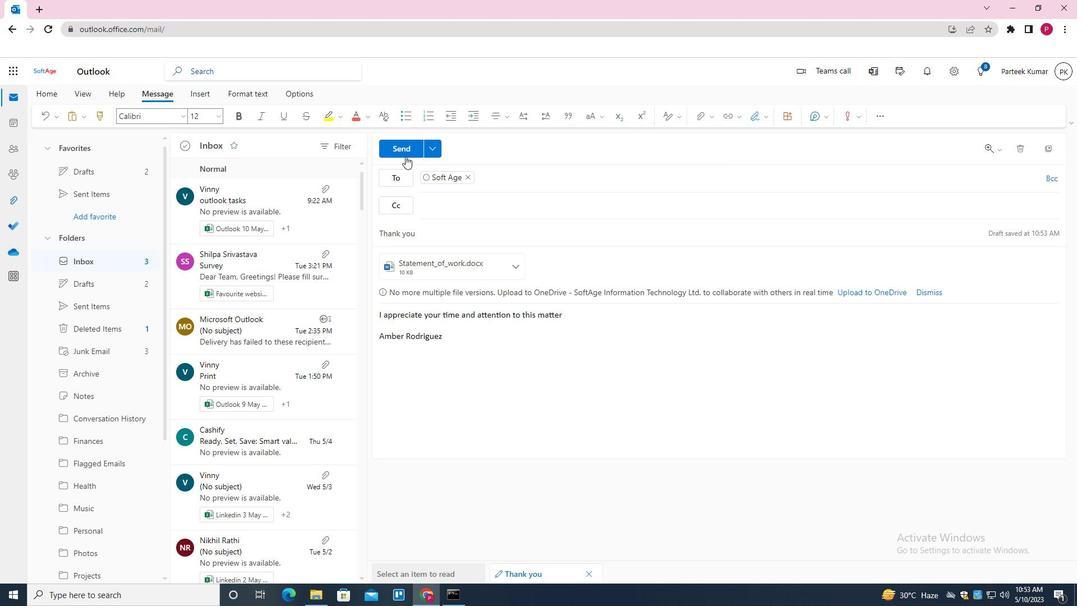 
Action: Mouse pressed left at (405, 153)
Screenshot: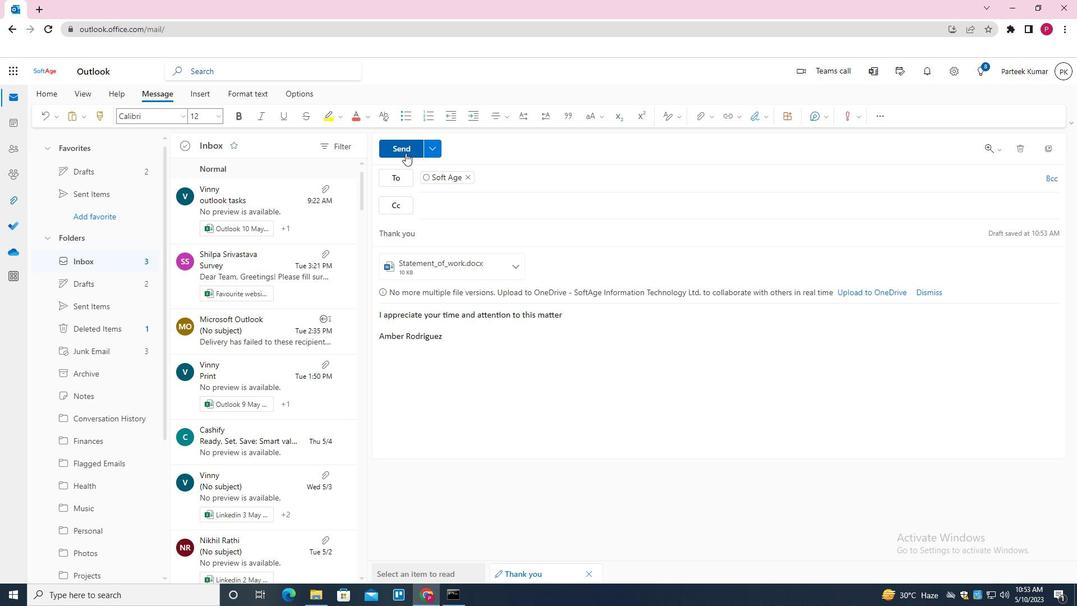
Action: Mouse moved to (125, 195)
Screenshot: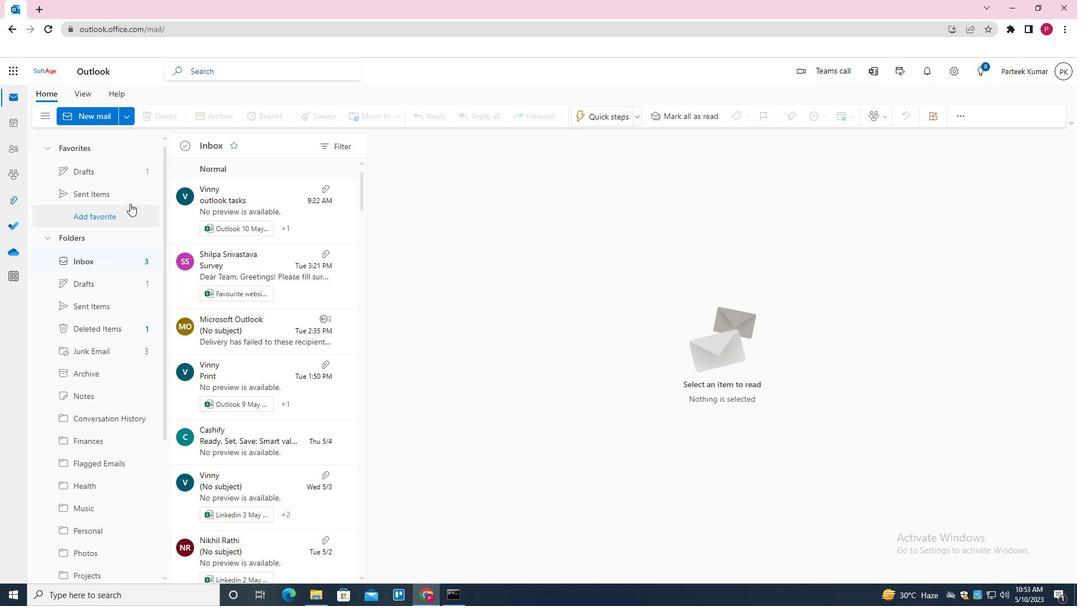 
Action: Mouse pressed left at (125, 195)
Screenshot: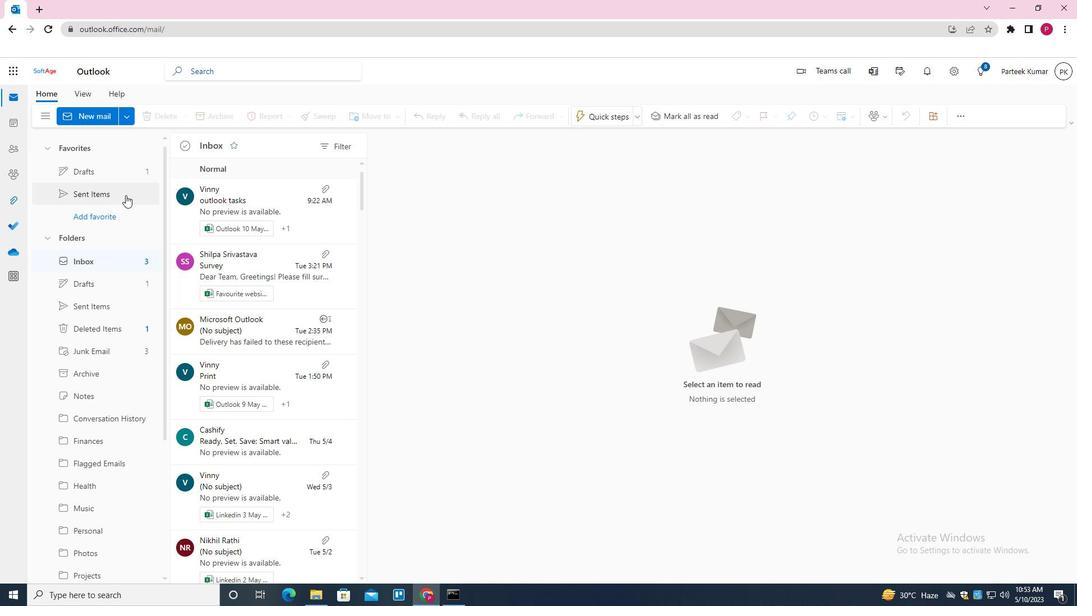 
Action: Mouse moved to (246, 201)
Screenshot: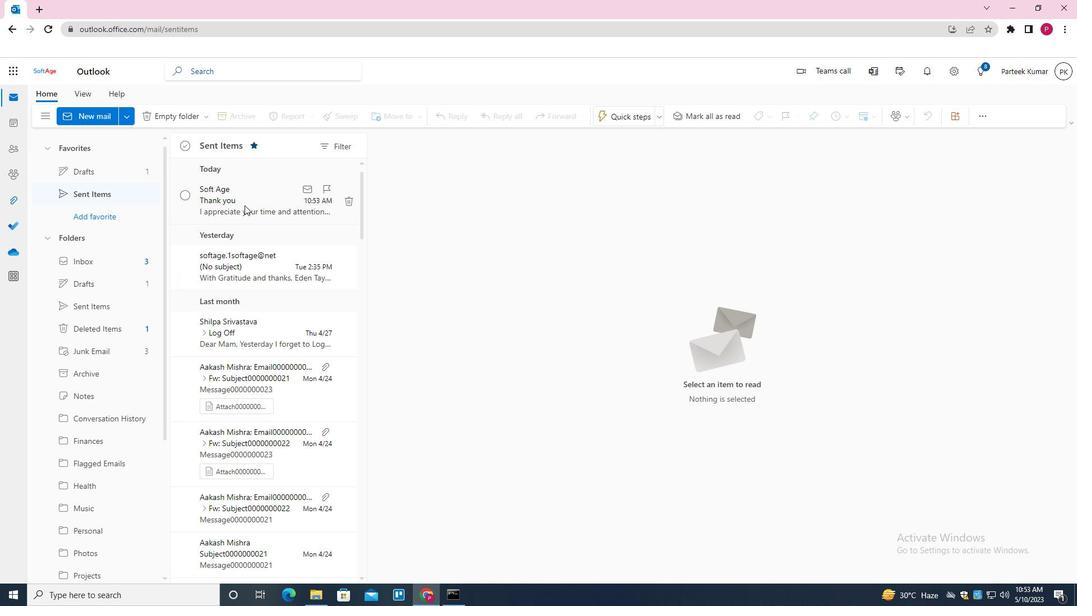 
Action: Mouse pressed right at (246, 201)
Screenshot: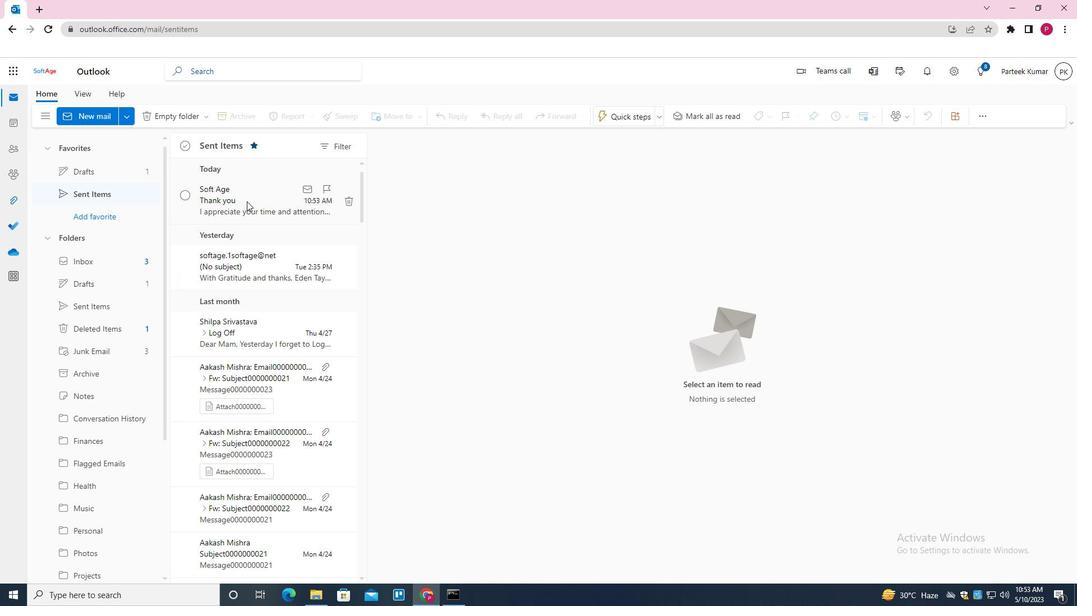 
Action: Mouse moved to (273, 248)
Screenshot: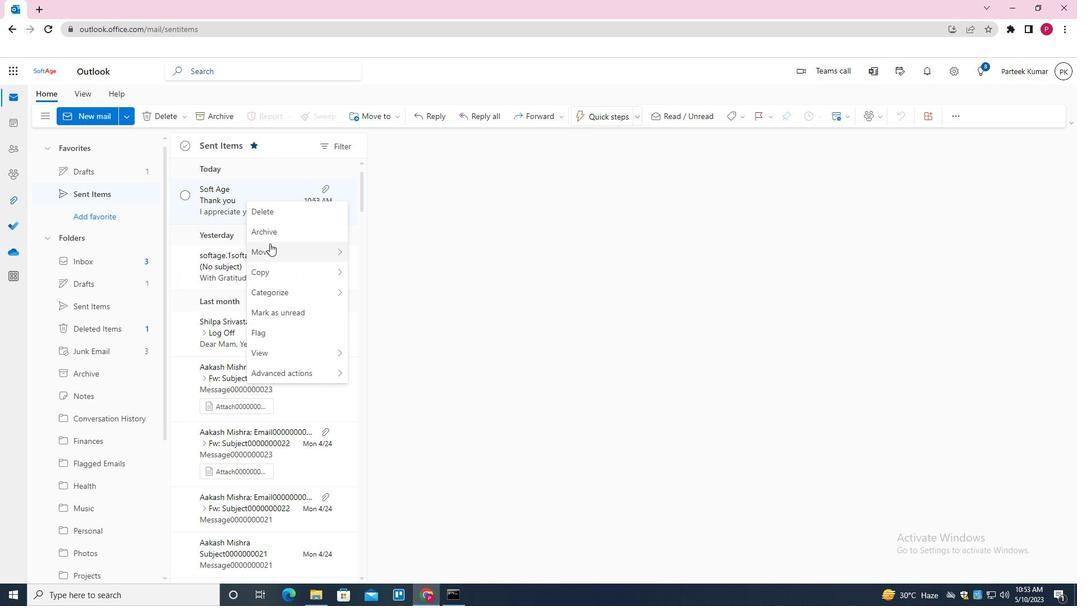
Action: Mouse pressed left at (273, 248)
Screenshot: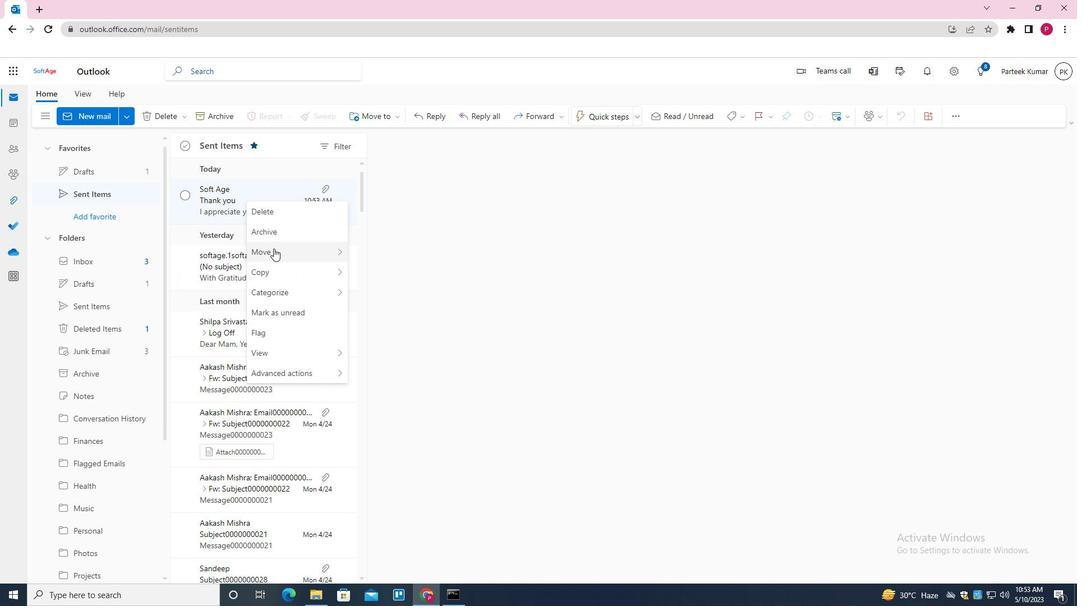 
Action: Mouse moved to (378, 251)
Screenshot: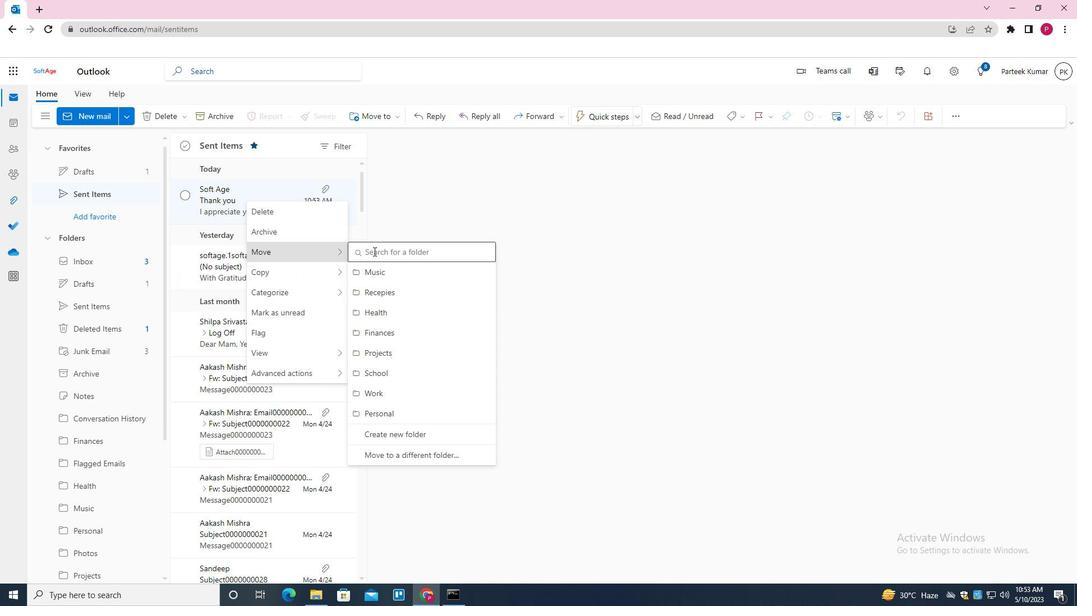 
Action: Mouse pressed left at (378, 251)
Screenshot: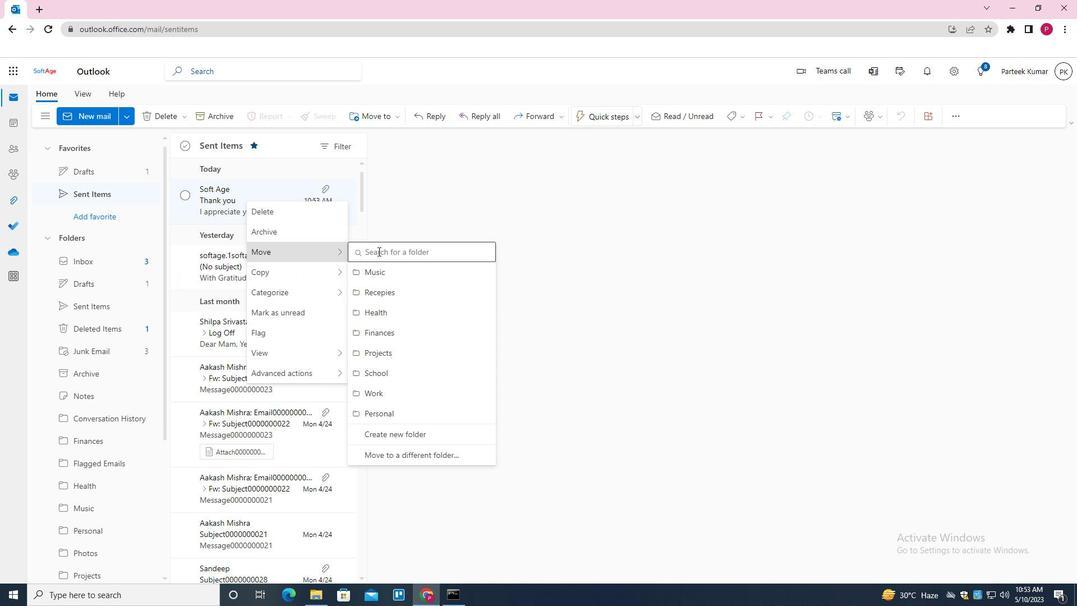 
Action: Key pressed <Key.shift>PHOTOS<Key.down><Key.enter><Key.f8>
Screenshot: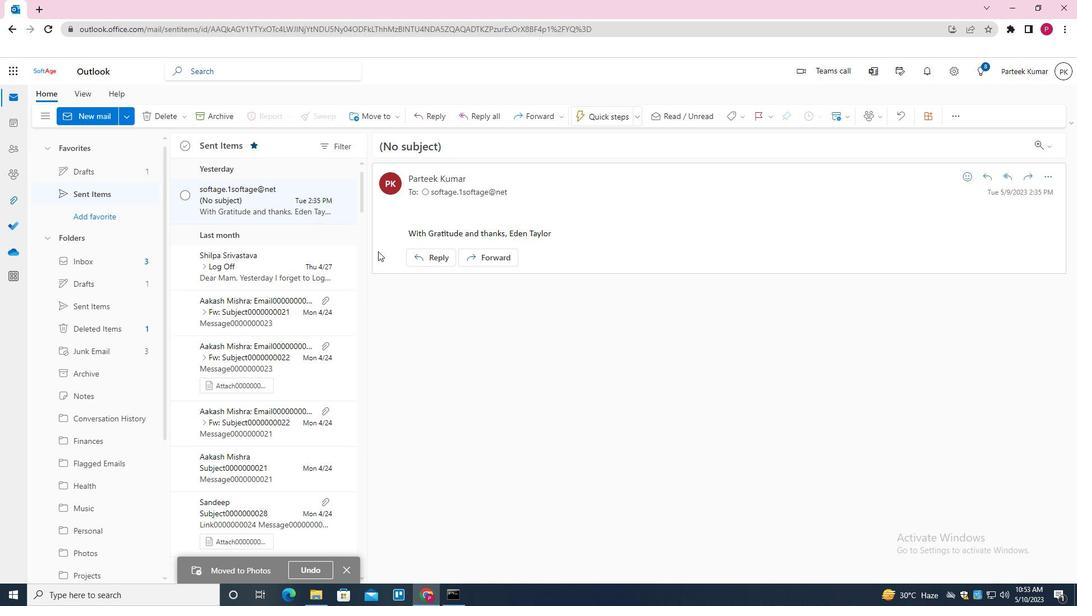 
